 Task: Send an email with the signature Edward Wright with the subject Request for a pay raise and the message I appreciate your patience and understanding in this matter. from softage.1@softage.net to softage.4@softage.net and softage.5@softage.net with an attached document Partnership_contract.docx
Action: Mouse moved to (452, 575)
Screenshot: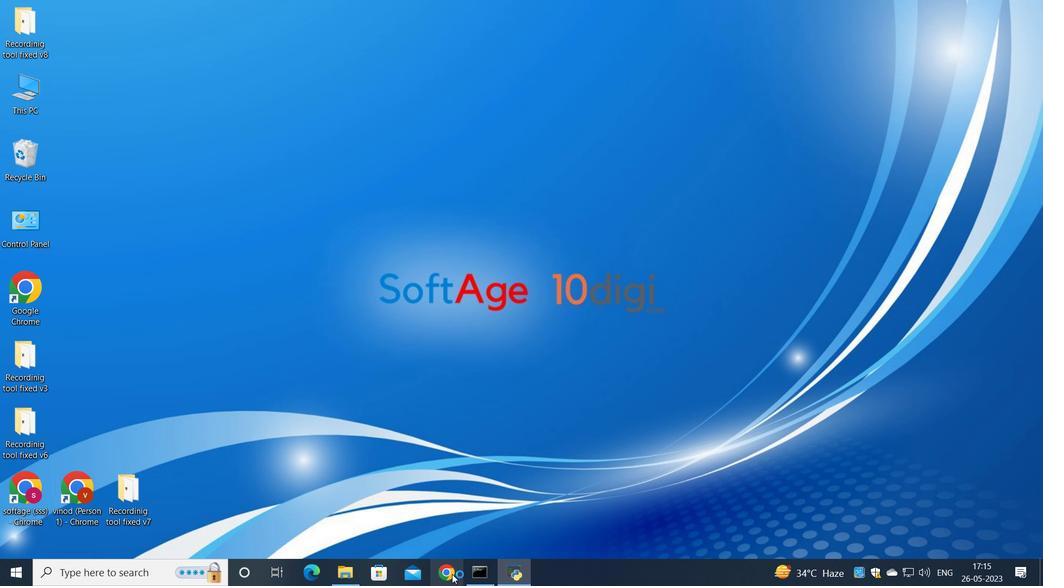 
Action: Mouse pressed left at (452, 575)
Screenshot: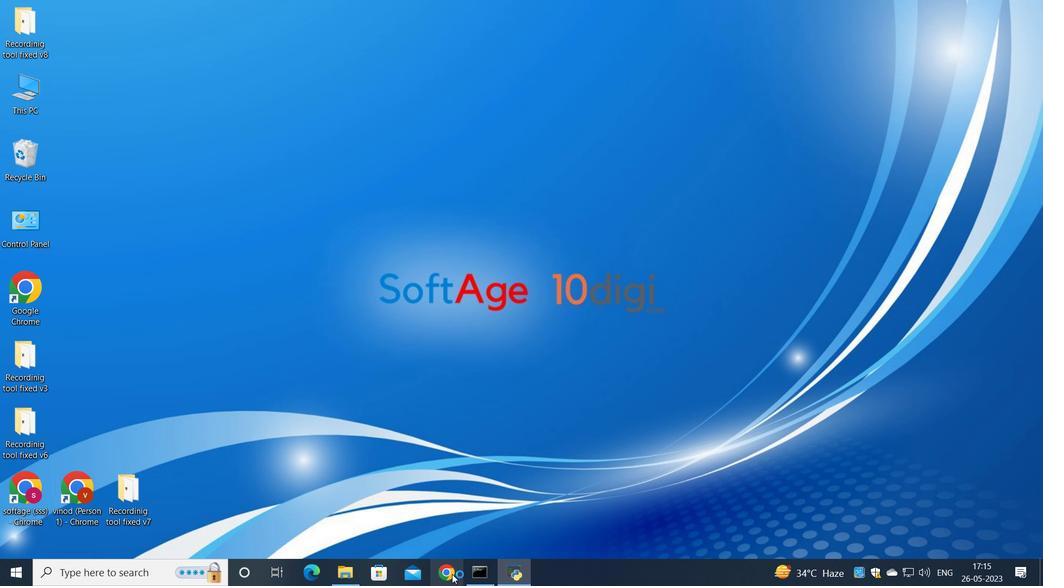 
Action: Mouse moved to (459, 372)
Screenshot: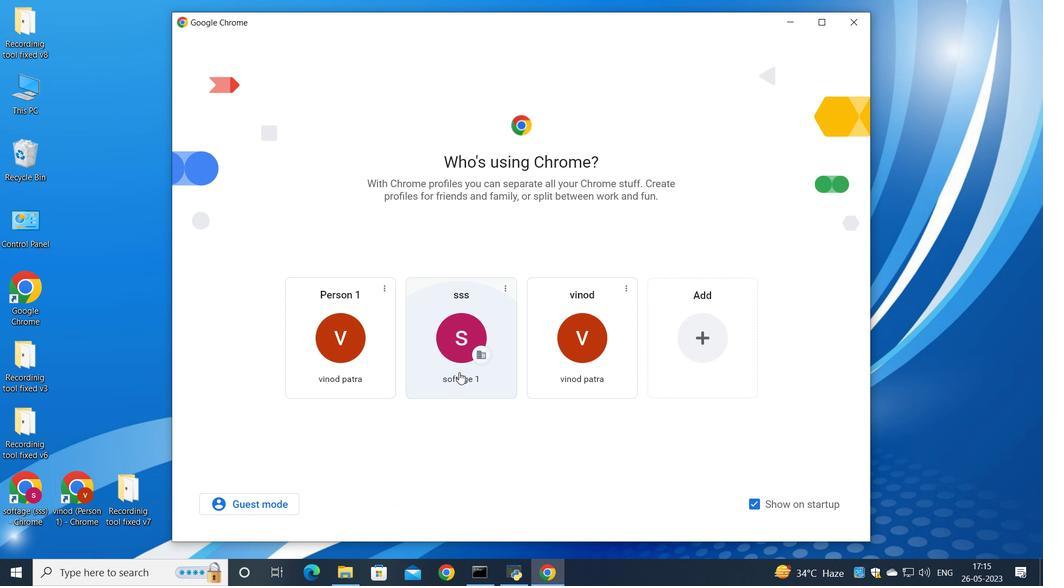 
Action: Mouse pressed left at (459, 372)
Screenshot: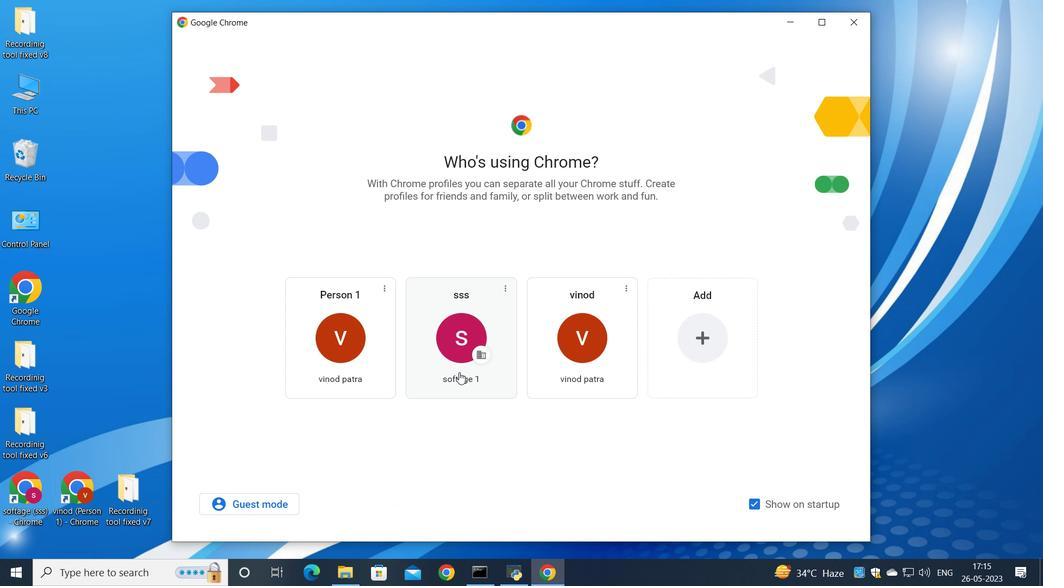 
Action: Mouse moved to (914, 68)
Screenshot: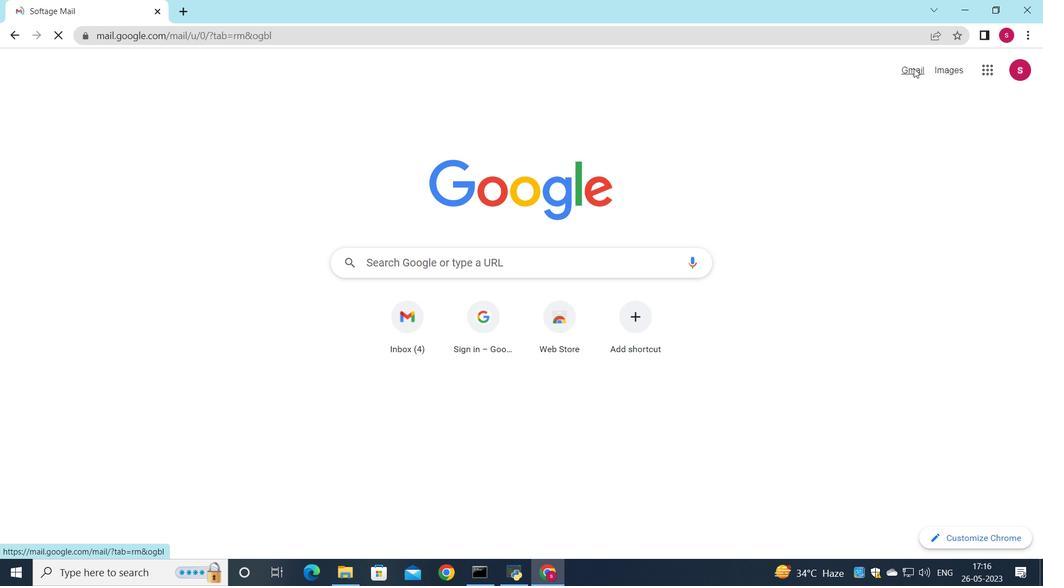 
Action: Mouse pressed left at (914, 68)
Screenshot: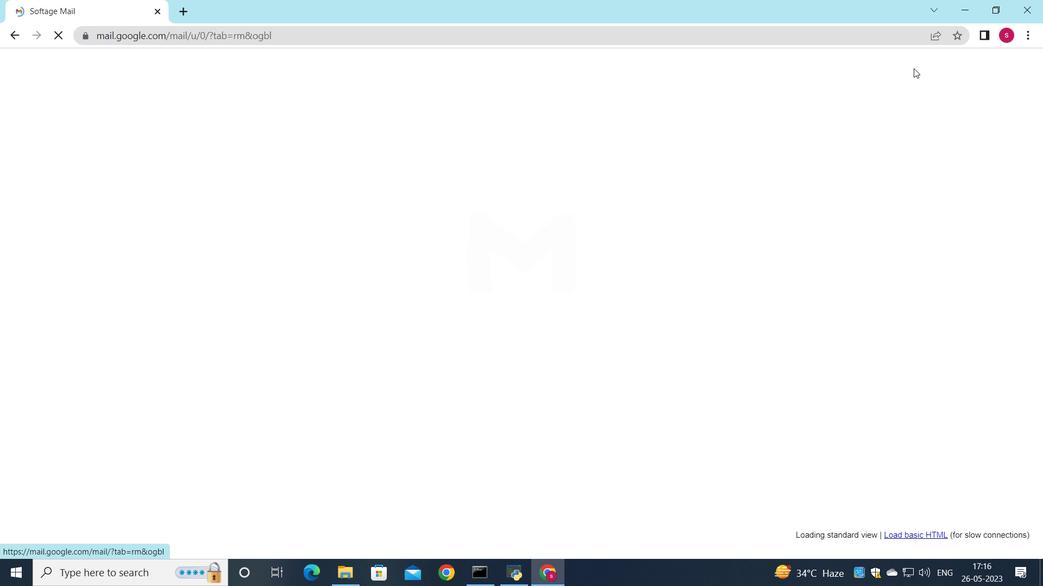 
Action: Mouse moved to (893, 87)
Screenshot: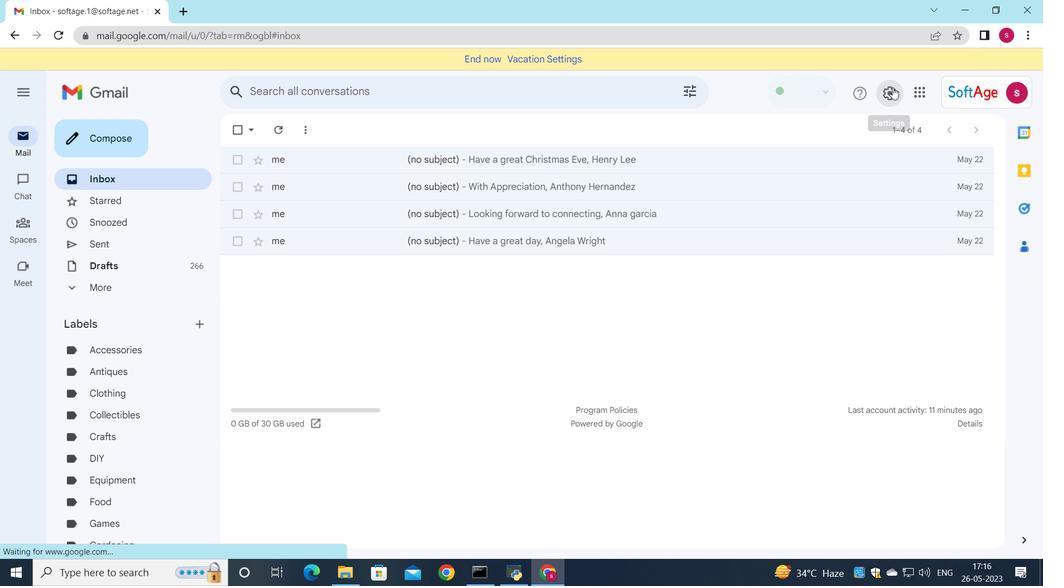 
Action: Mouse pressed left at (893, 87)
Screenshot: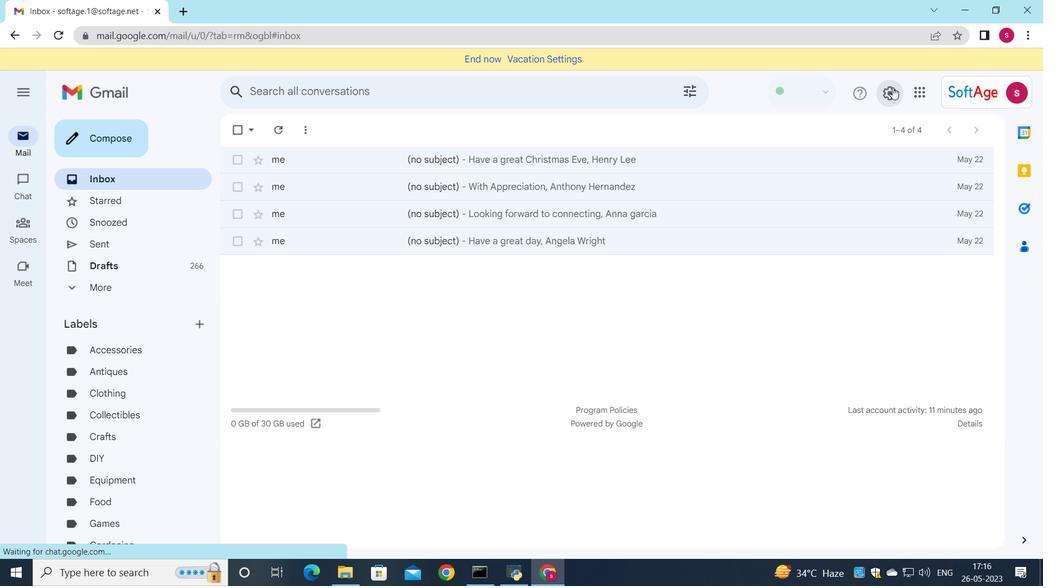 
Action: Mouse moved to (906, 162)
Screenshot: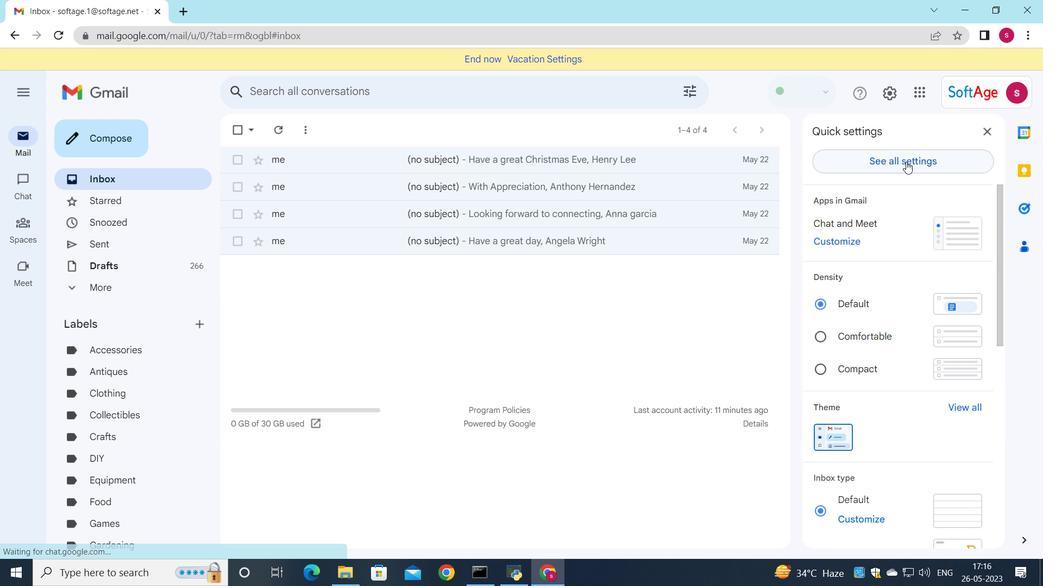 
Action: Mouse pressed left at (906, 162)
Screenshot: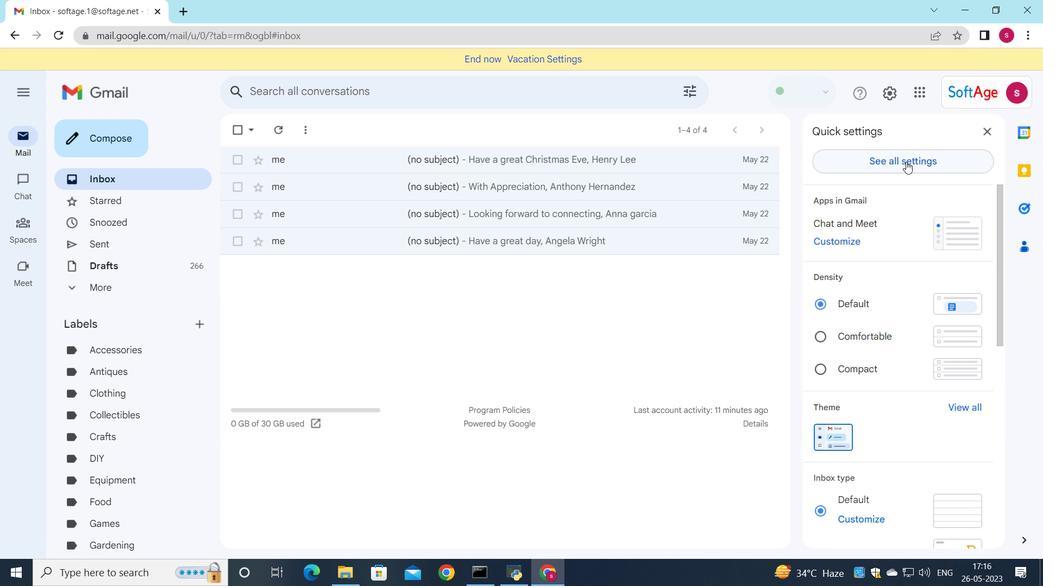 
Action: Mouse moved to (541, 303)
Screenshot: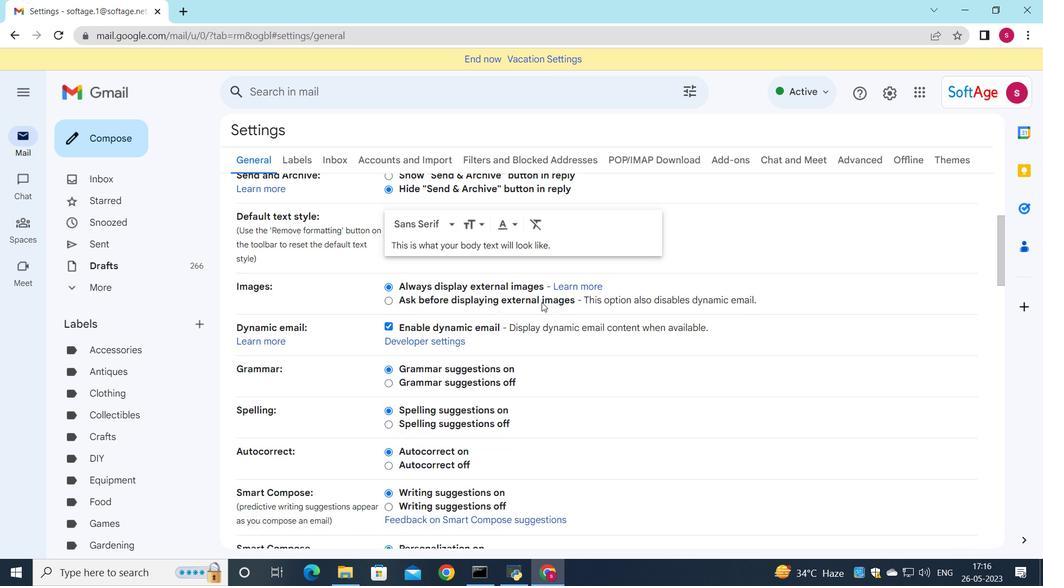 
Action: Mouse scrolled (541, 302) with delta (0, 0)
Screenshot: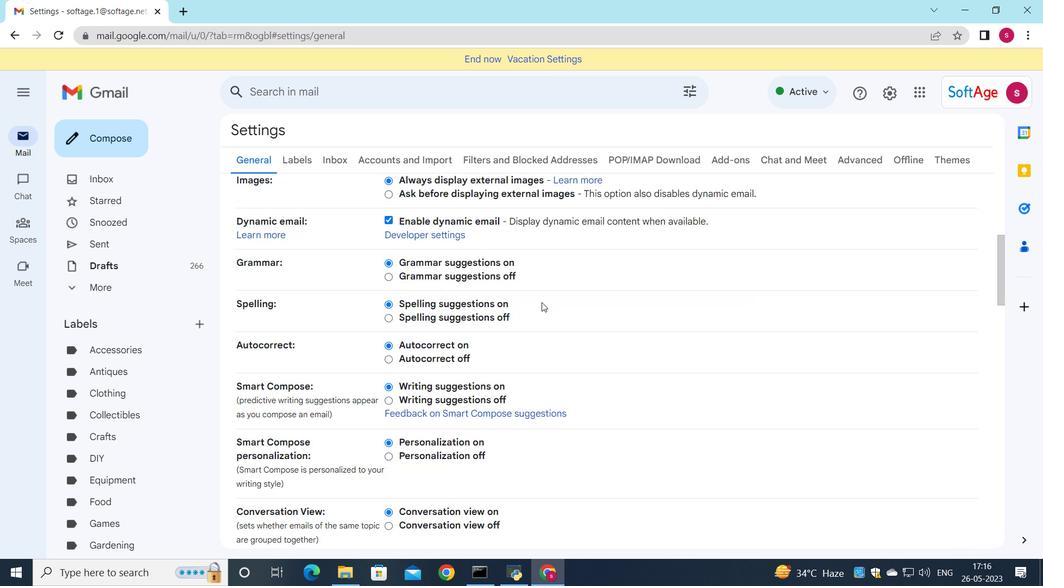 
Action: Mouse moved to (541, 303)
Screenshot: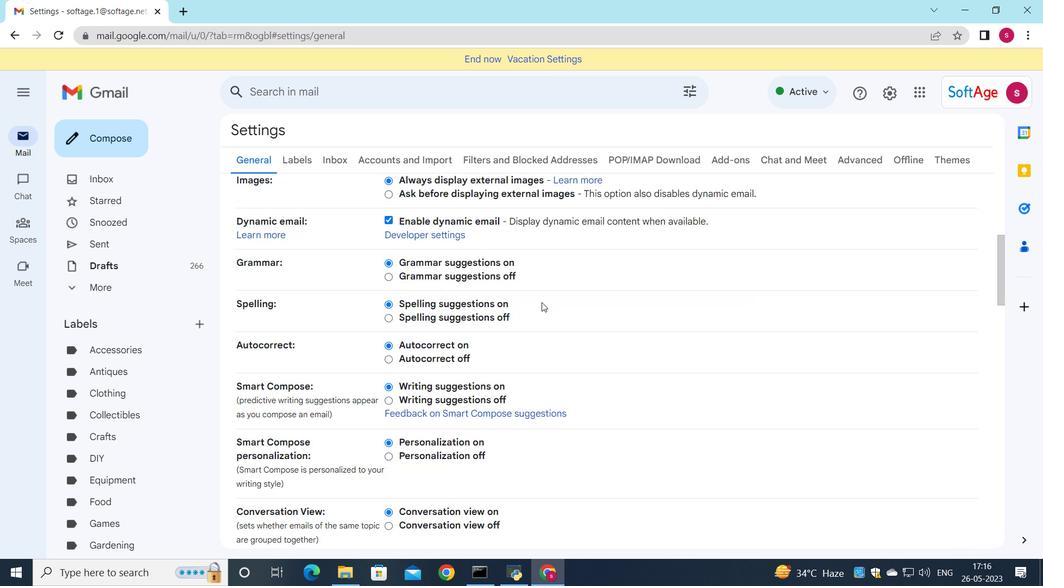 
Action: Mouse scrolled (541, 302) with delta (0, 0)
Screenshot: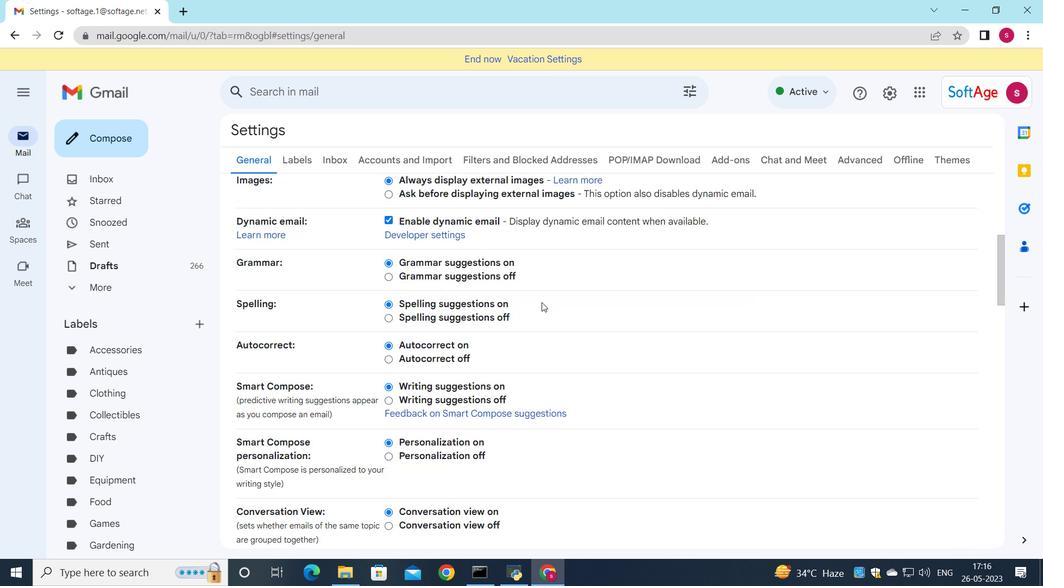 
Action: Mouse scrolled (541, 302) with delta (0, 0)
Screenshot: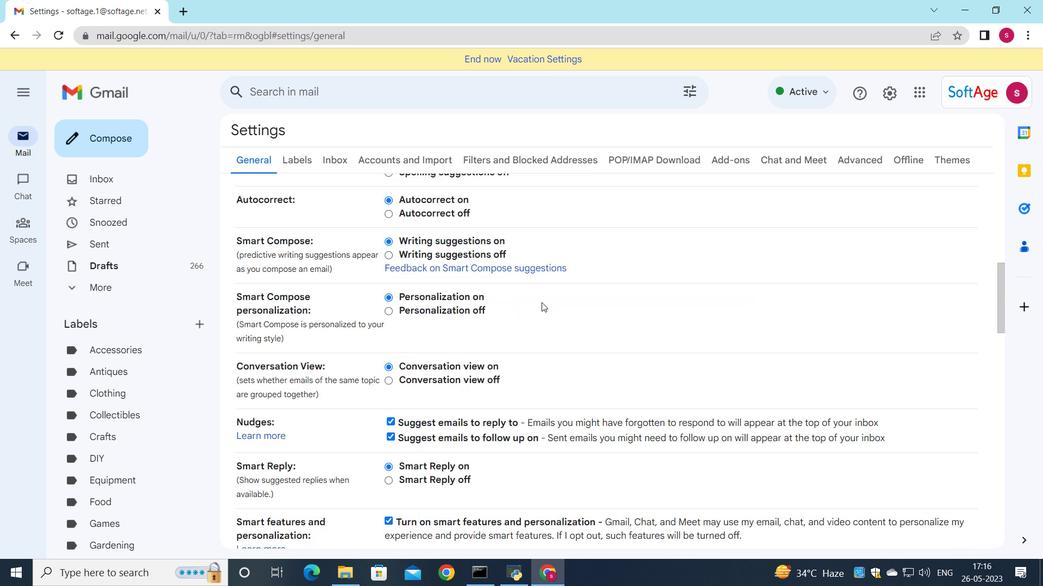 
Action: Mouse scrolled (541, 302) with delta (0, 0)
Screenshot: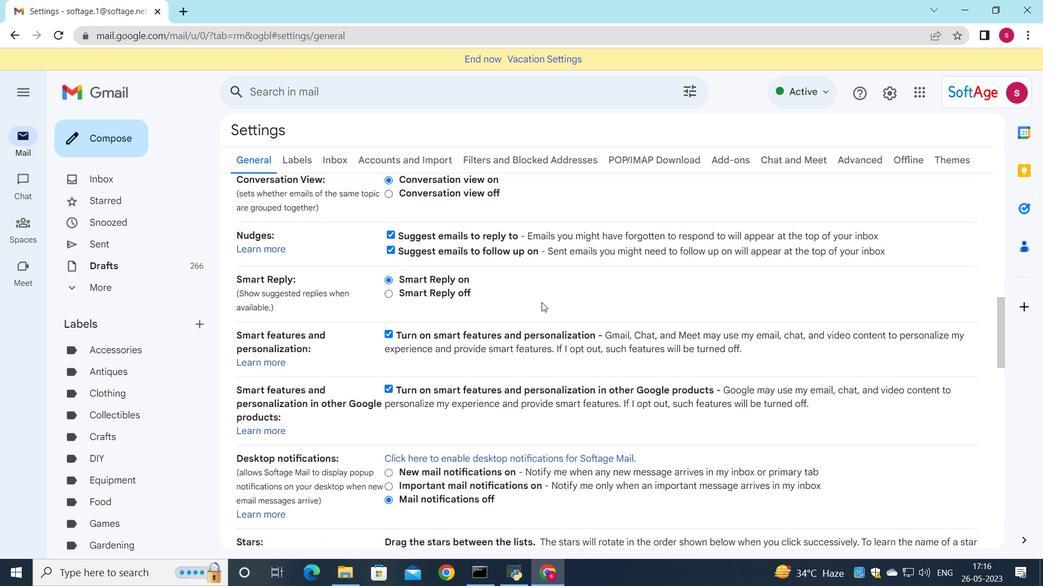 
Action: Mouse scrolled (541, 302) with delta (0, 0)
Screenshot: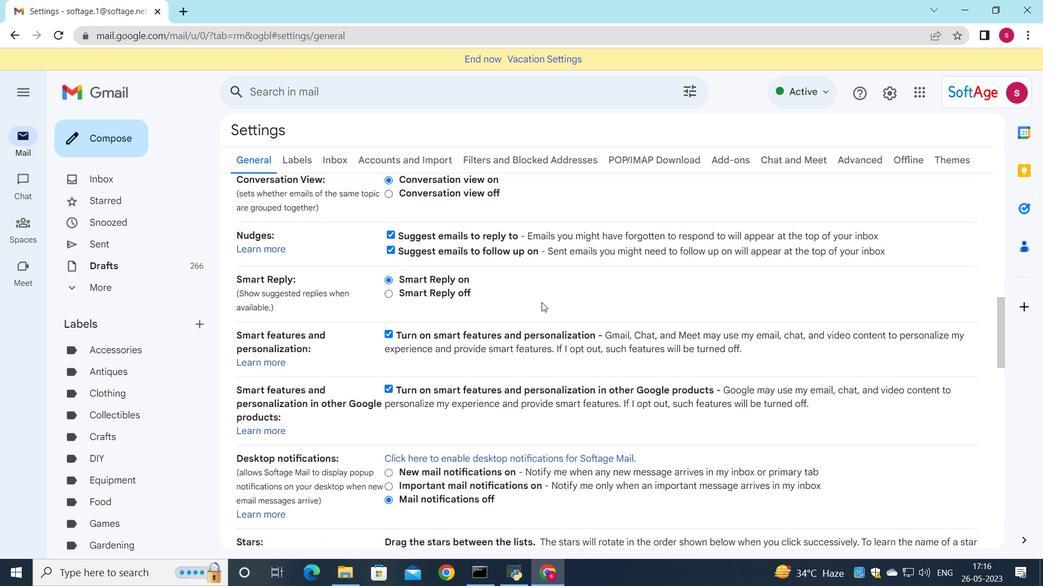 
Action: Mouse scrolled (541, 302) with delta (0, 0)
Screenshot: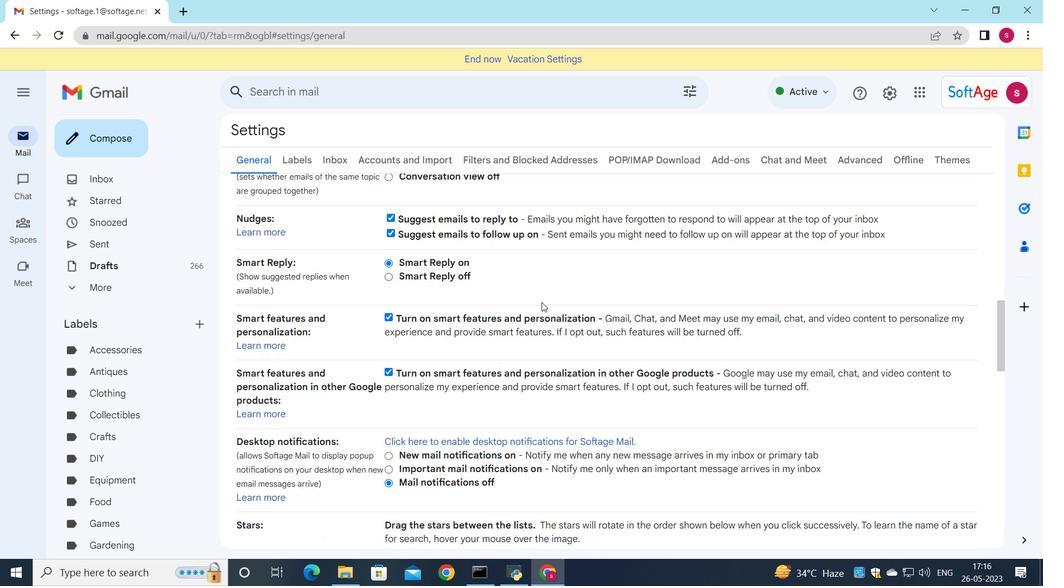 
Action: Mouse scrolled (541, 302) with delta (0, 0)
Screenshot: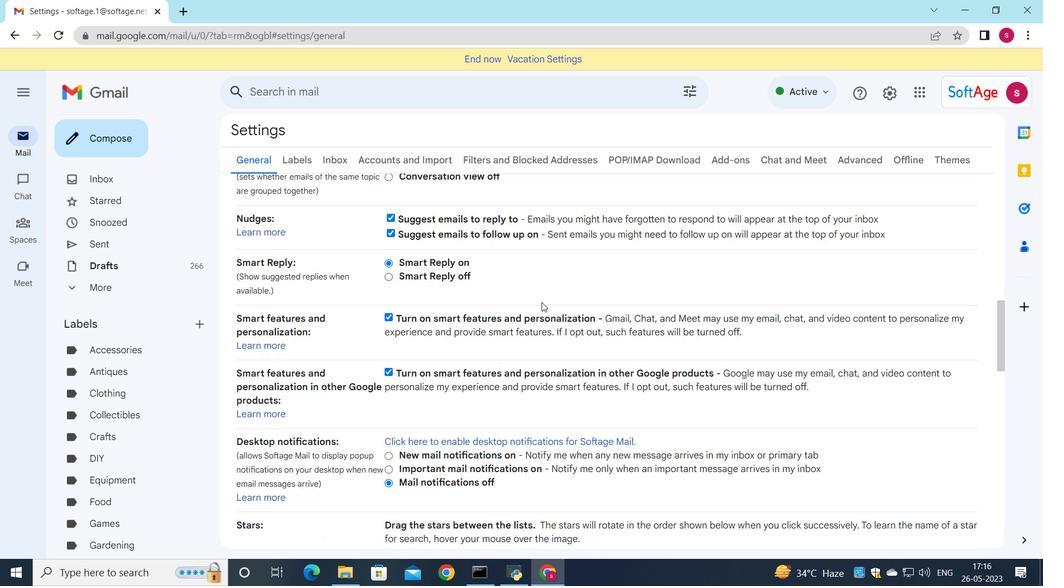 
Action: Mouse scrolled (541, 302) with delta (0, 0)
Screenshot: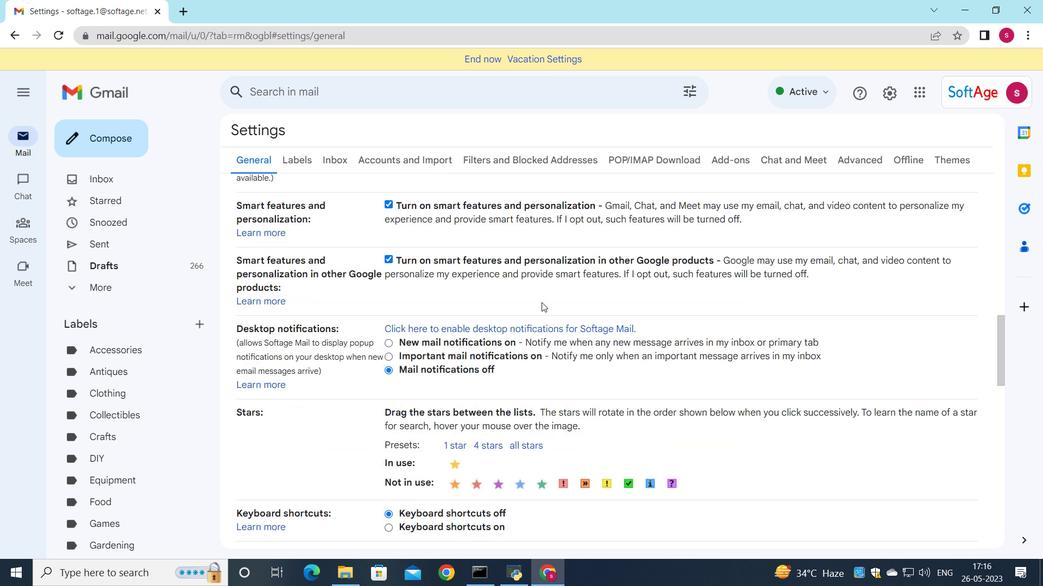 
Action: Mouse scrolled (541, 302) with delta (0, 0)
Screenshot: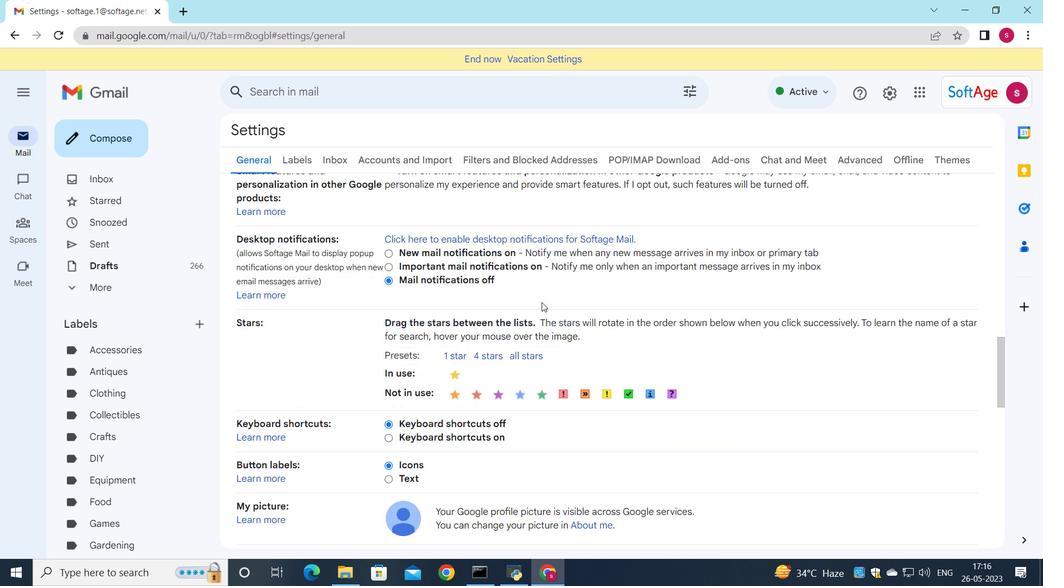 
Action: Mouse scrolled (541, 302) with delta (0, 0)
Screenshot: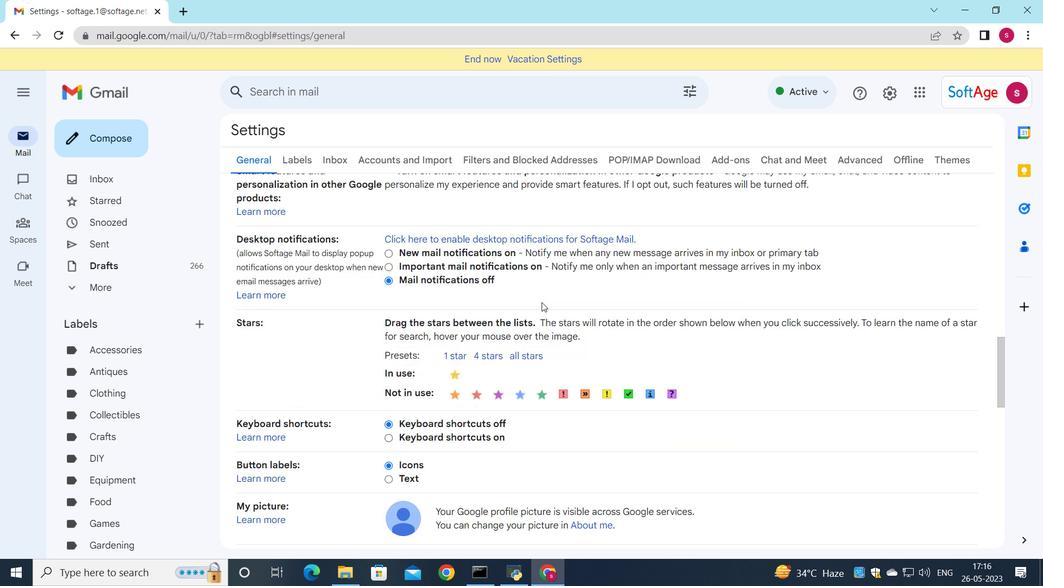 
Action: Mouse scrolled (541, 302) with delta (0, 0)
Screenshot: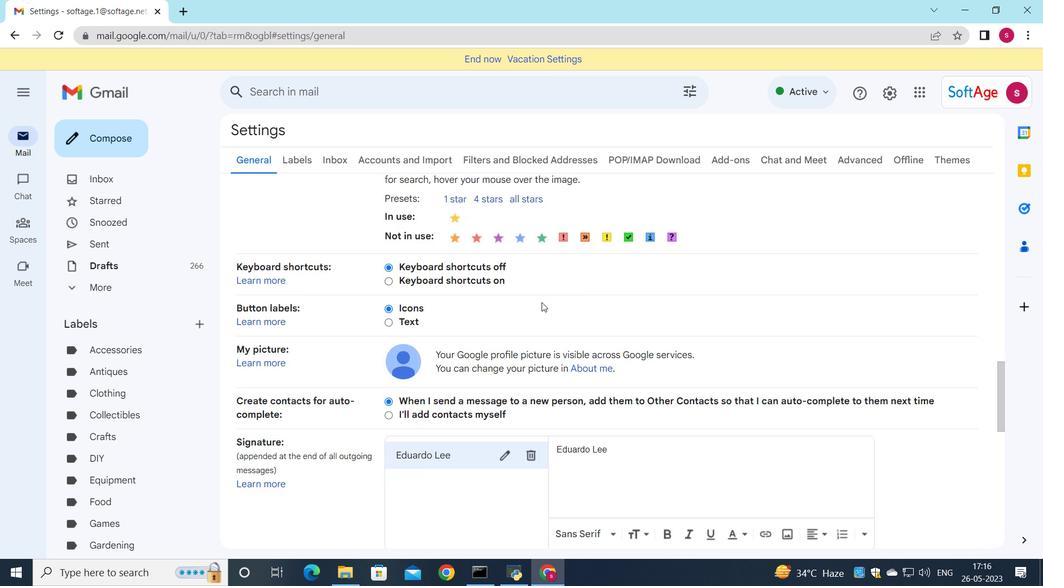 
Action: Mouse scrolled (541, 302) with delta (0, 0)
Screenshot: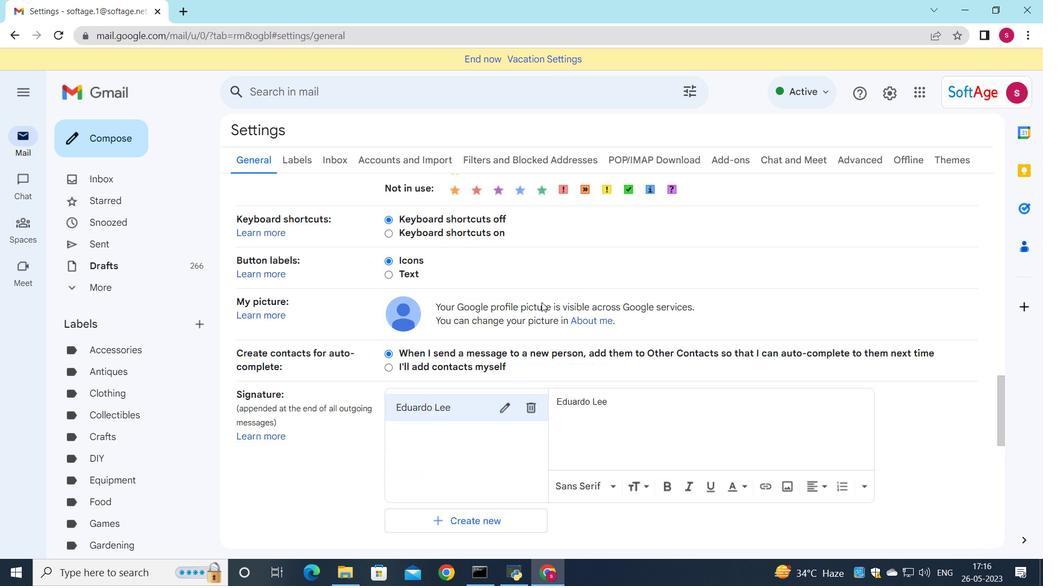
Action: Mouse scrolled (541, 302) with delta (0, 0)
Screenshot: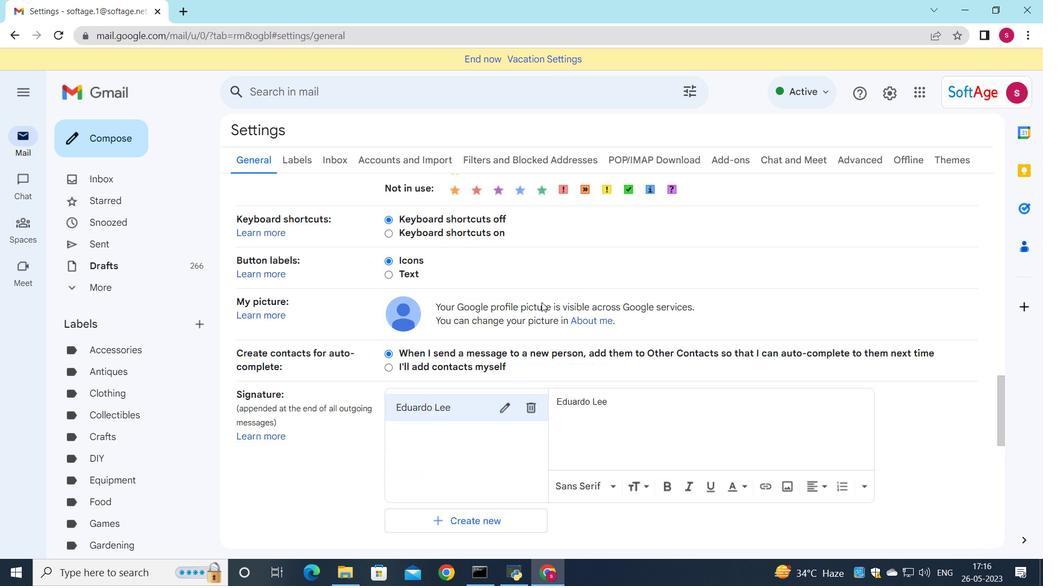 
Action: Mouse scrolled (541, 302) with delta (0, 0)
Screenshot: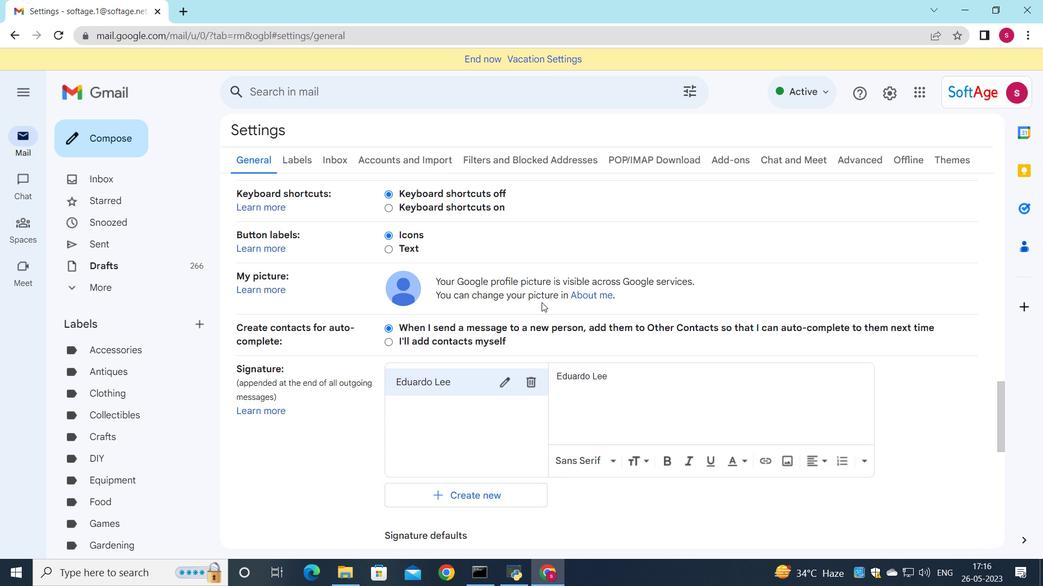 
Action: Mouse scrolled (541, 302) with delta (0, 0)
Screenshot: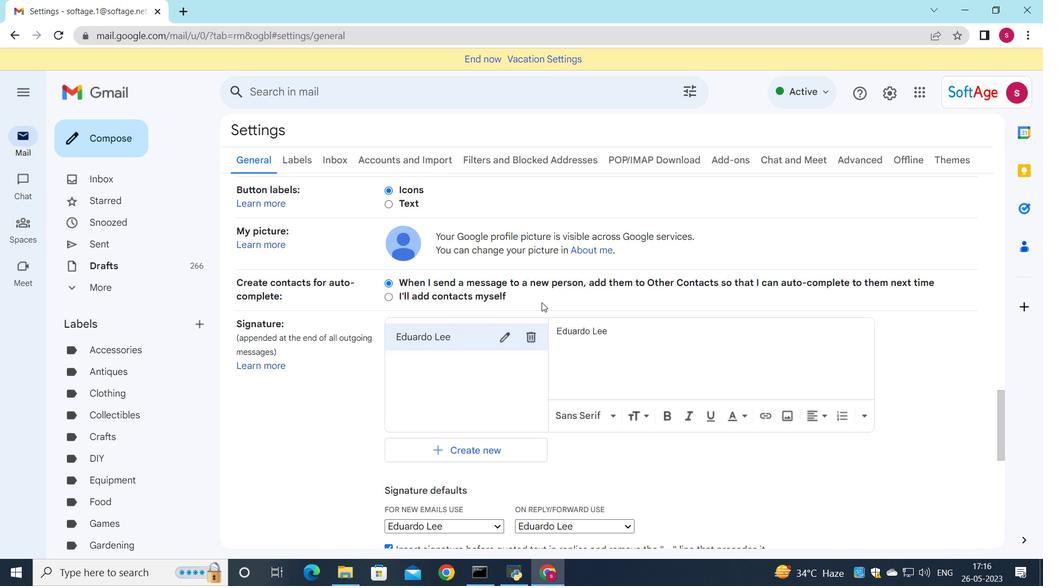 
Action: Mouse scrolled (541, 302) with delta (0, 0)
Screenshot: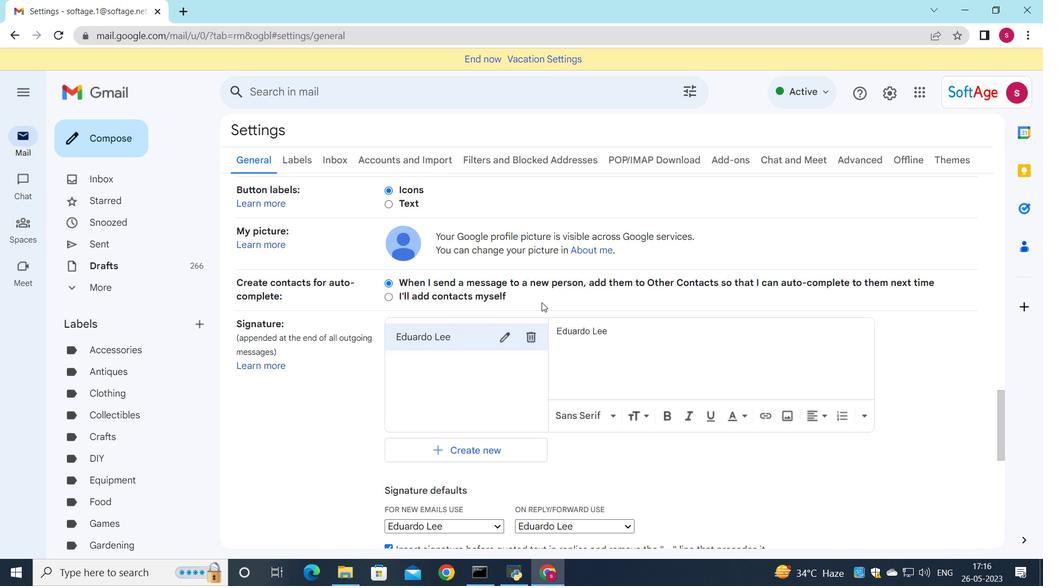 
Action: Mouse scrolled (541, 302) with delta (0, 0)
Screenshot: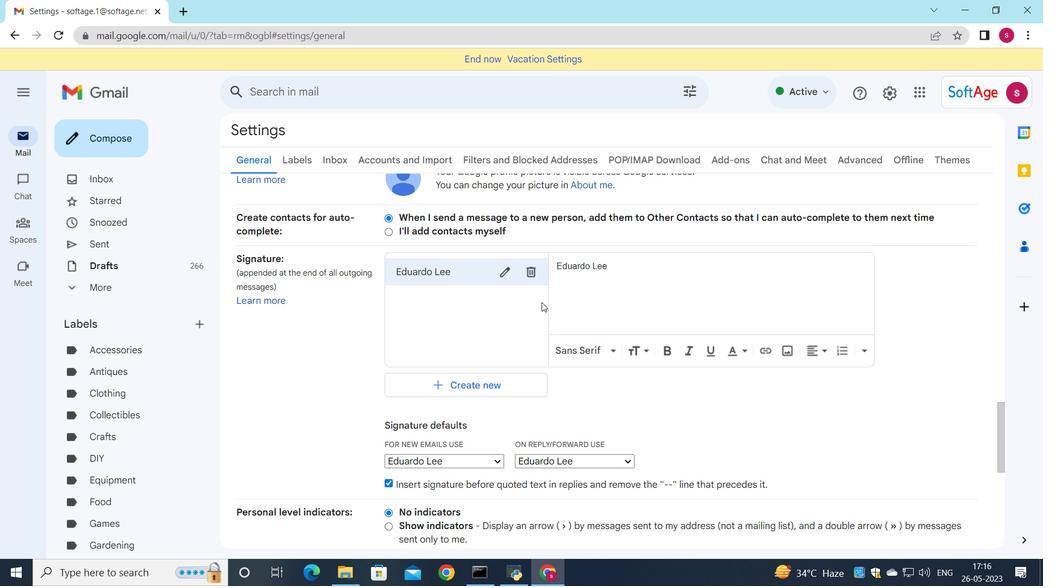 
Action: Mouse scrolled (541, 302) with delta (0, 0)
Screenshot: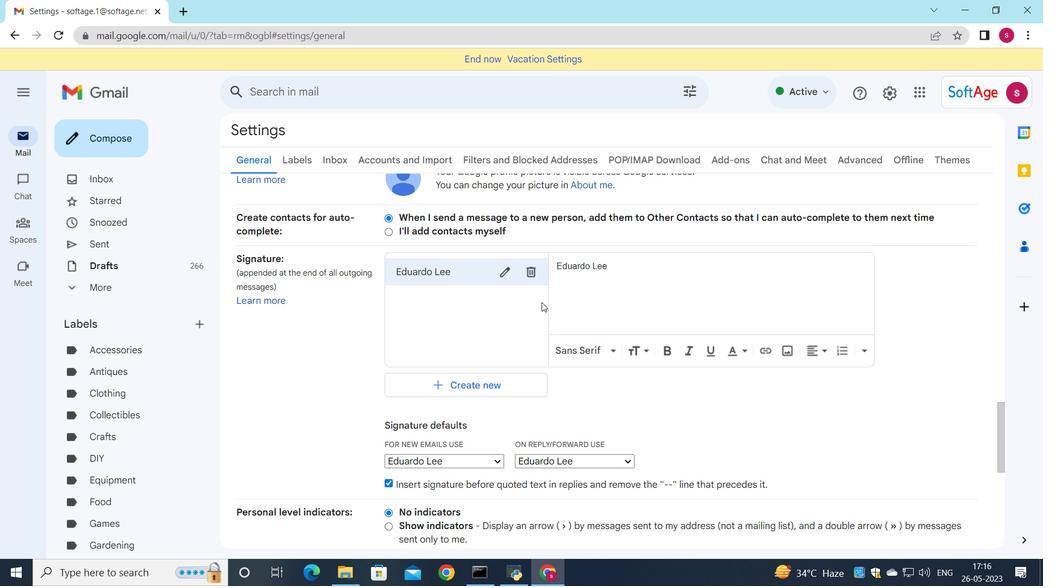 
Action: Mouse moved to (529, 276)
Screenshot: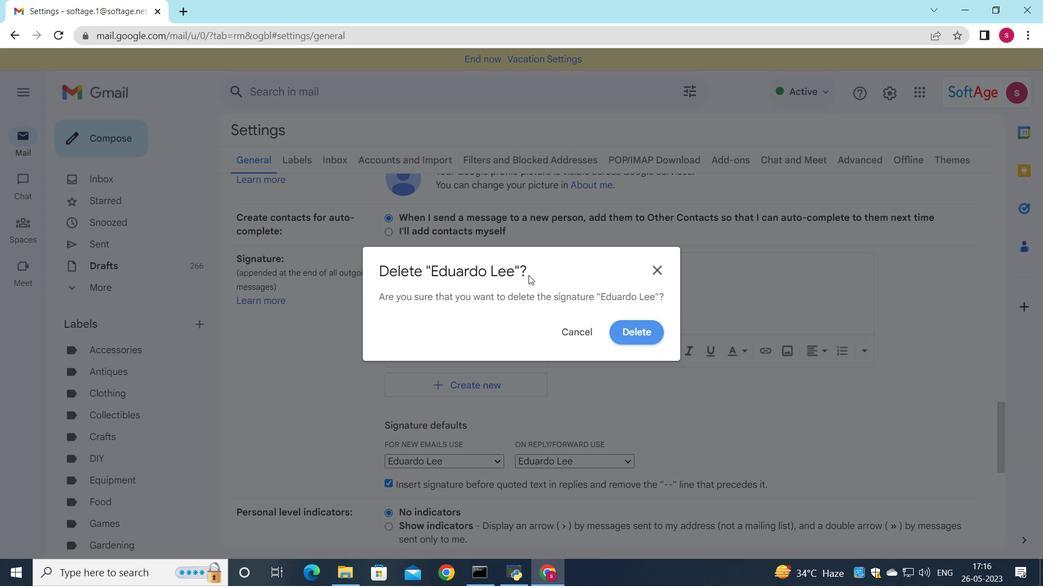 
Action: Mouse pressed left at (529, 276)
Screenshot: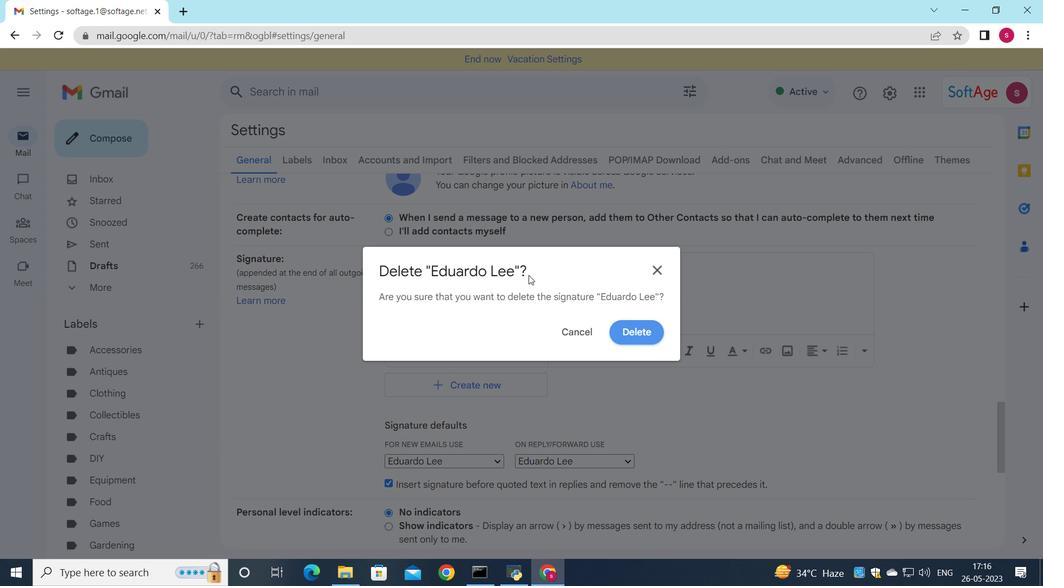 
Action: Mouse moved to (647, 337)
Screenshot: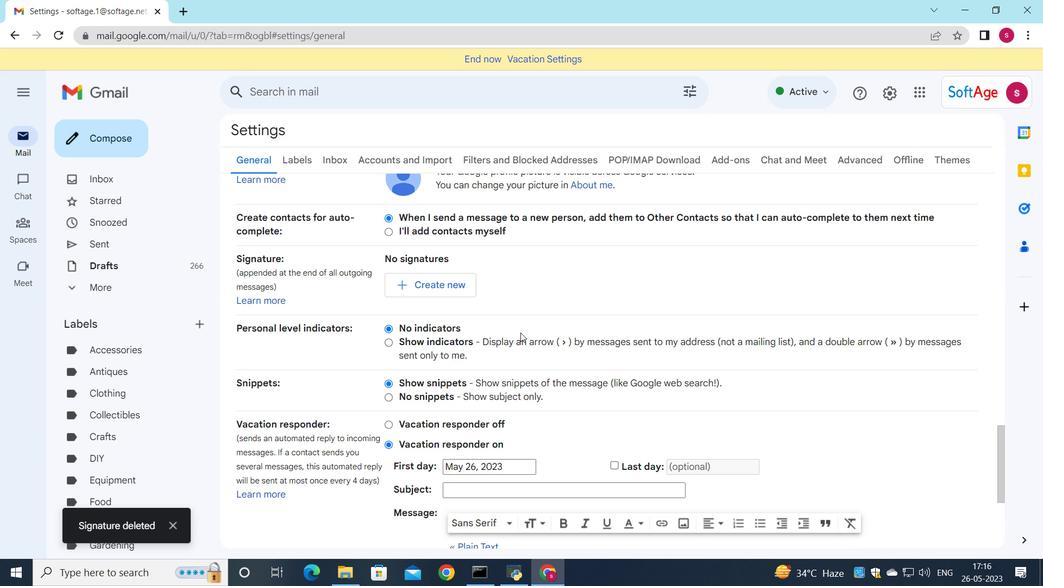 
Action: Mouse pressed left at (647, 337)
Screenshot: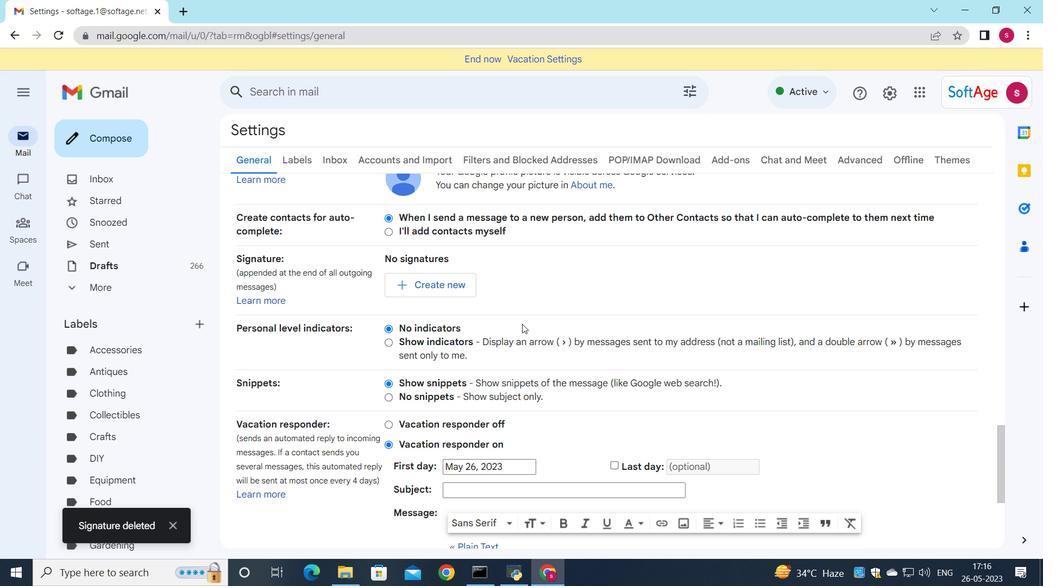 
Action: Mouse moved to (455, 288)
Screenshot: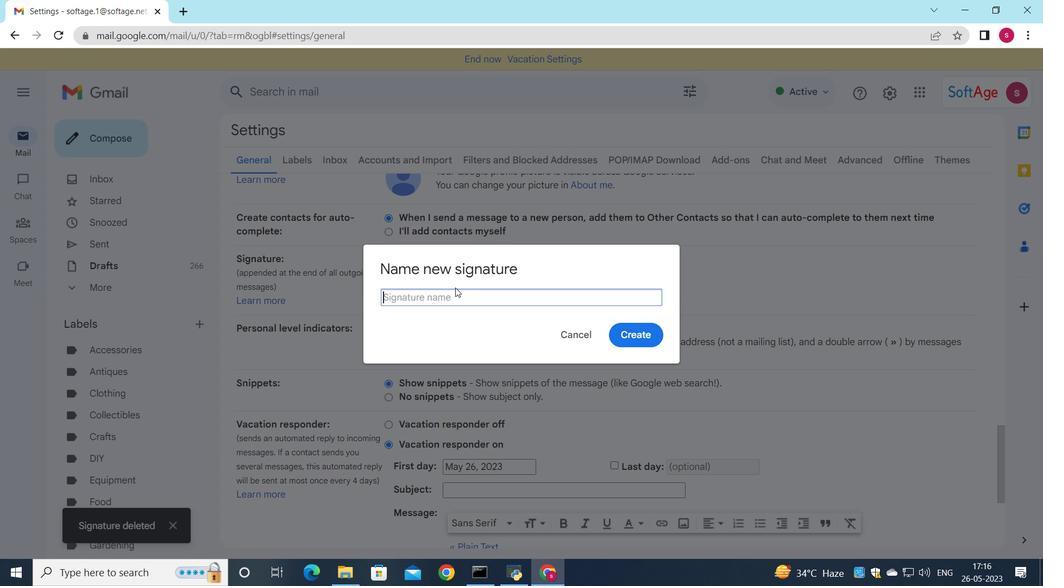 
Action: Mouse pressed left at (455, 288)
Screenshot: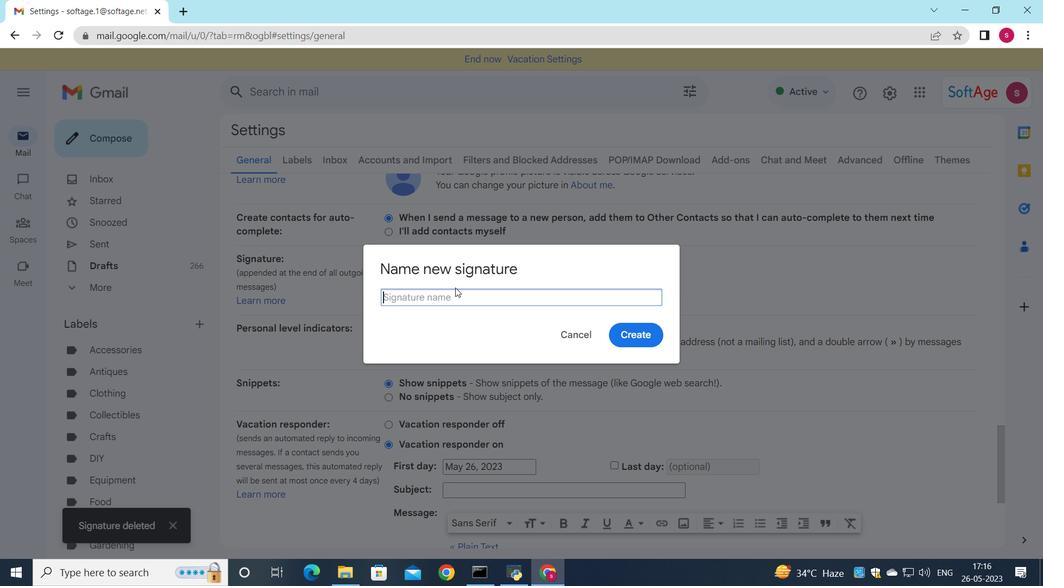 
Action: Mouse moved to (643, 320)
Screenshot: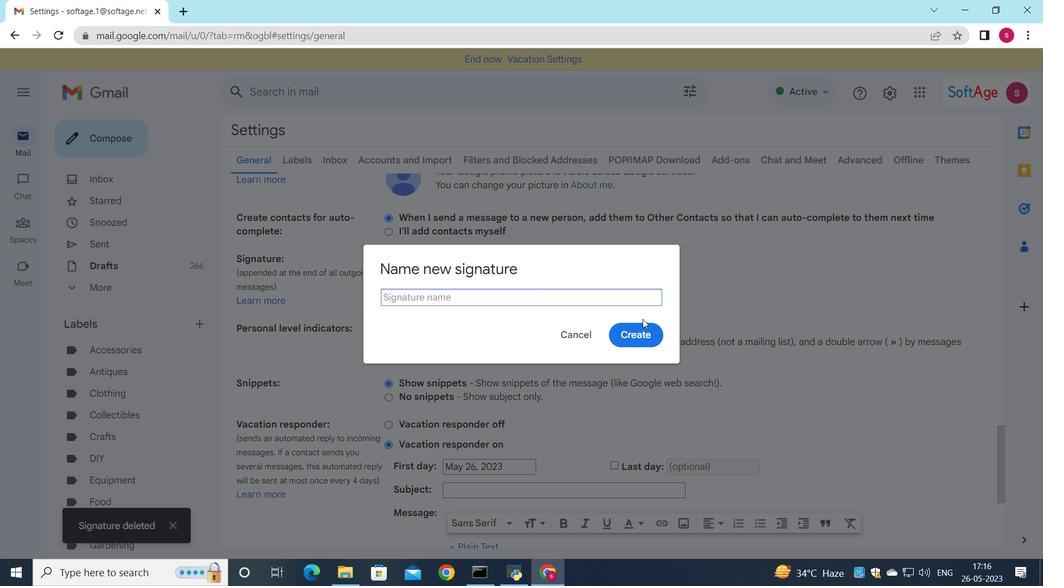 
Action: Key pressed <Key.shift>Edward<Key.space><Key.shift>Wright
Screenshot: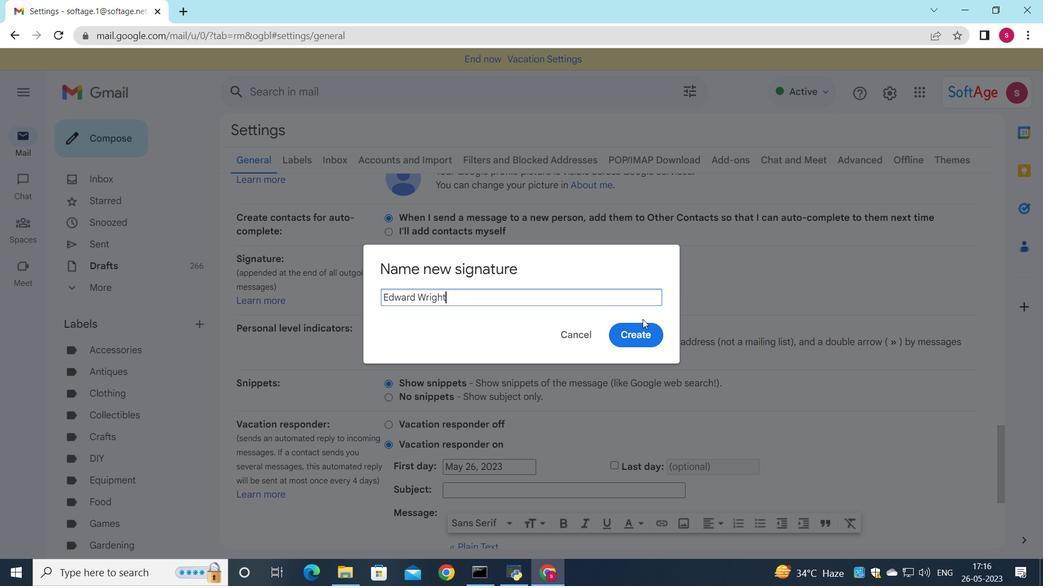 
Action: Mouse moved to (629, 327)
Screenshot: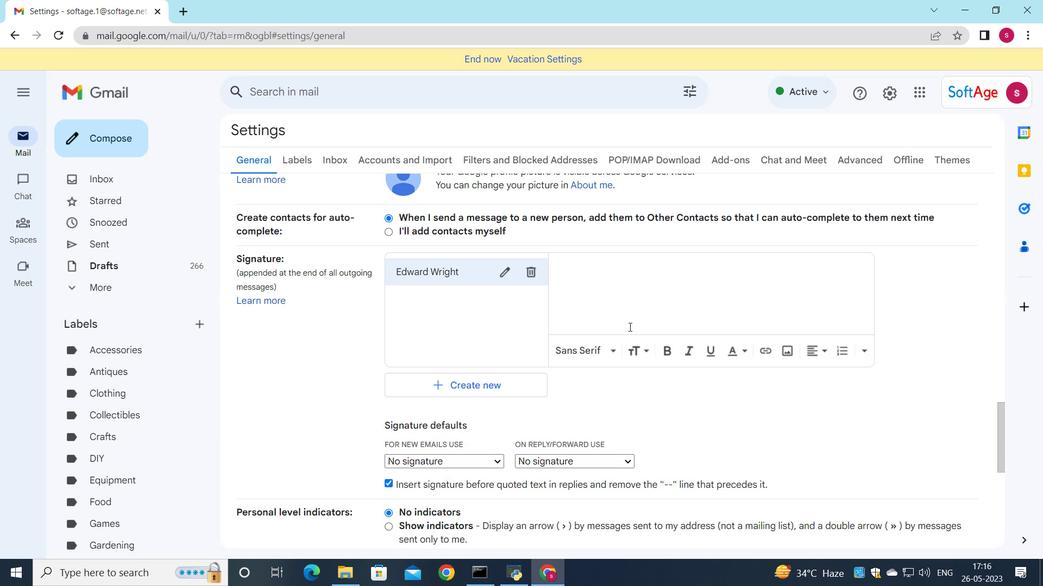 
Action: Mouse pressed left at (629, 327)
Screenshot: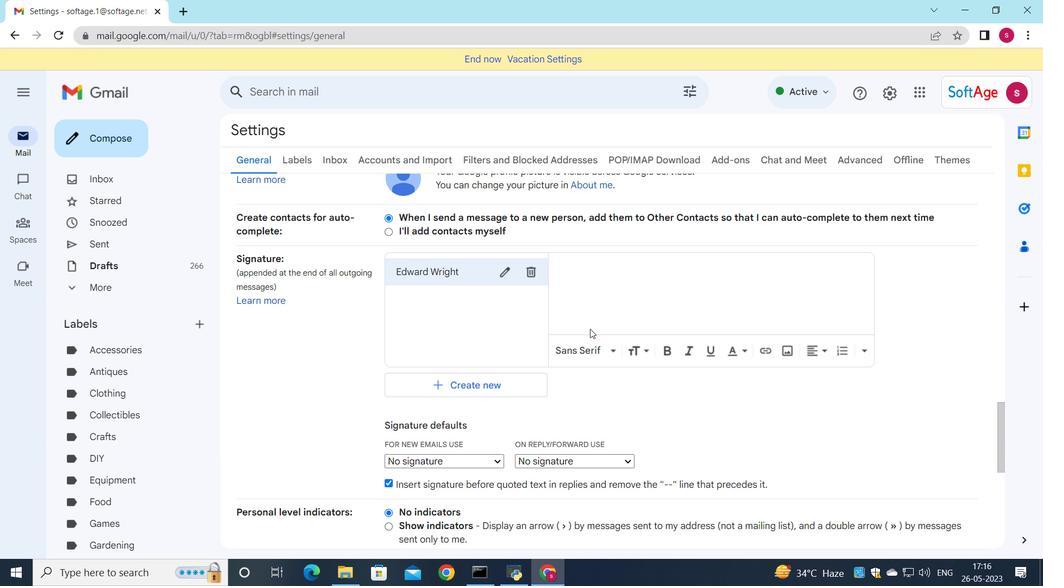
Action: Mouse moved to (602, 298)
Screenshot: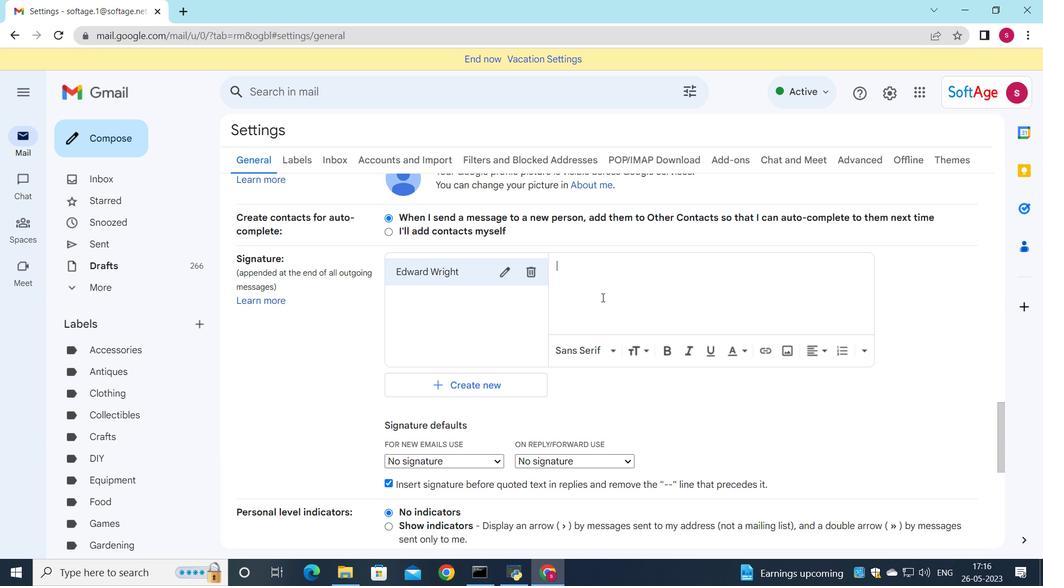 
Action: Mouse pressed left at (602, 298)
Screenshot: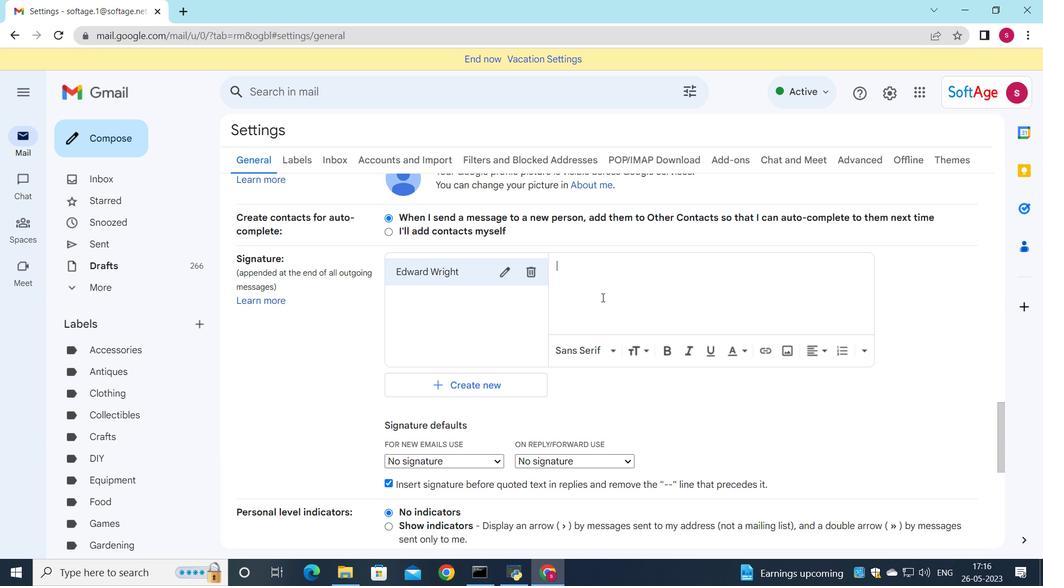 
Action: Key pressed <Key.shift>Edward<Key.space><Key.shift>Wright
Screenshot: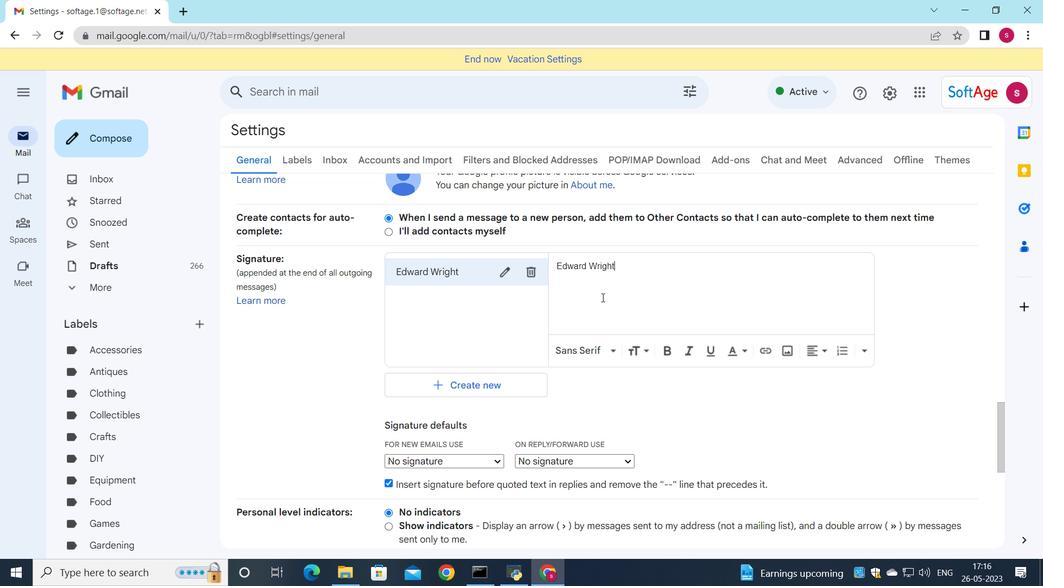 
Action: Mouse moved to (487, 465)
Screenshot: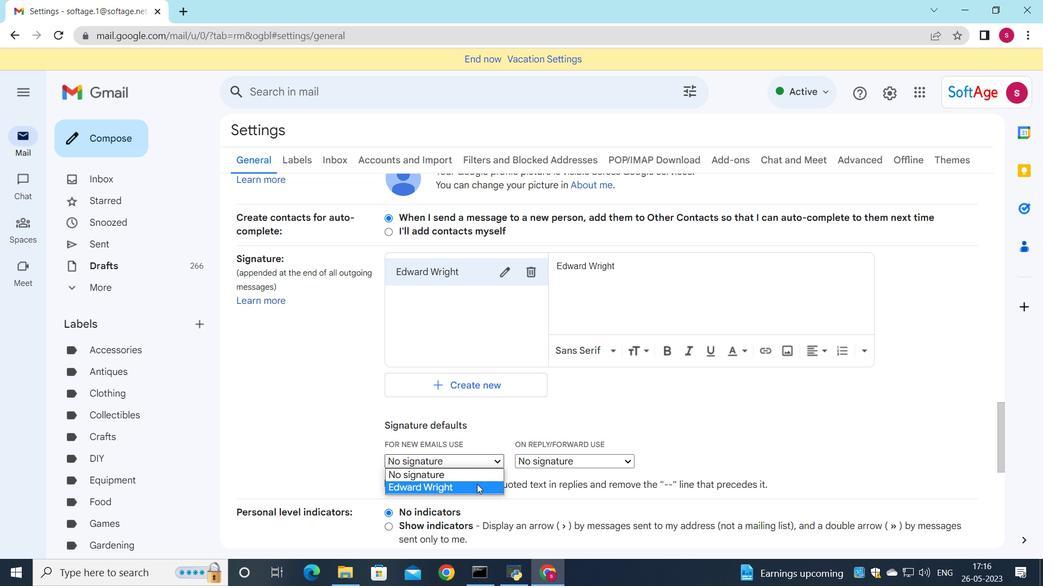 
Action: Mouse pressed left at (487, 465)
Screenshot: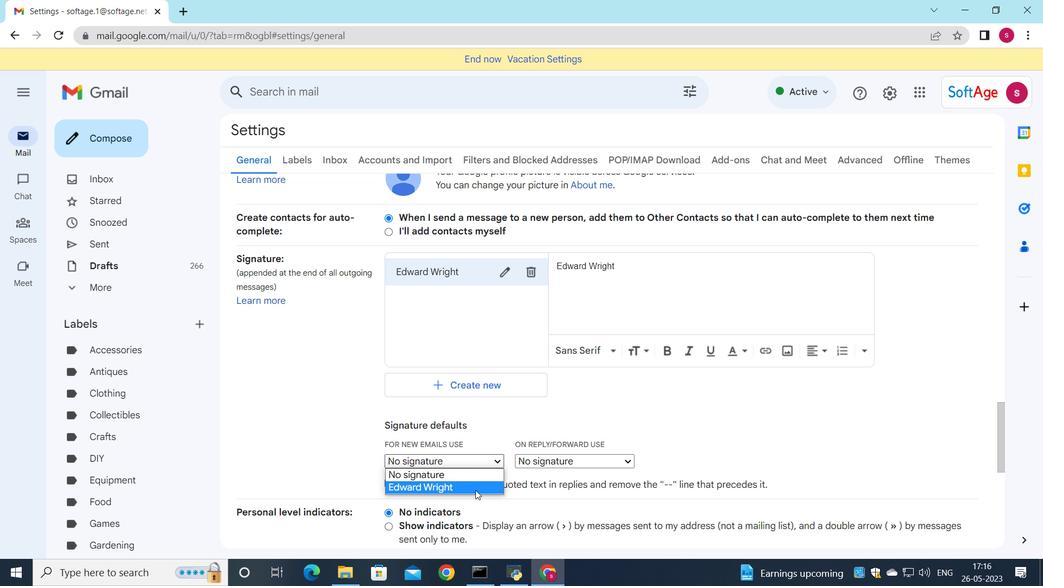 
Action: Mouse moved to (475, 491)
Screenshot: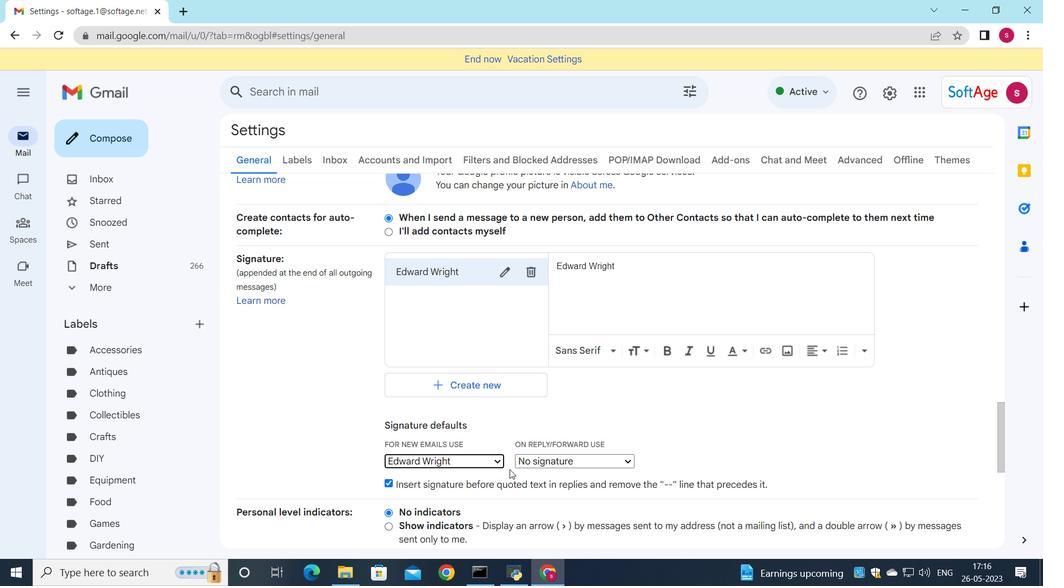 
Action: Mouse pressed left at (475, 491)
Screenshot: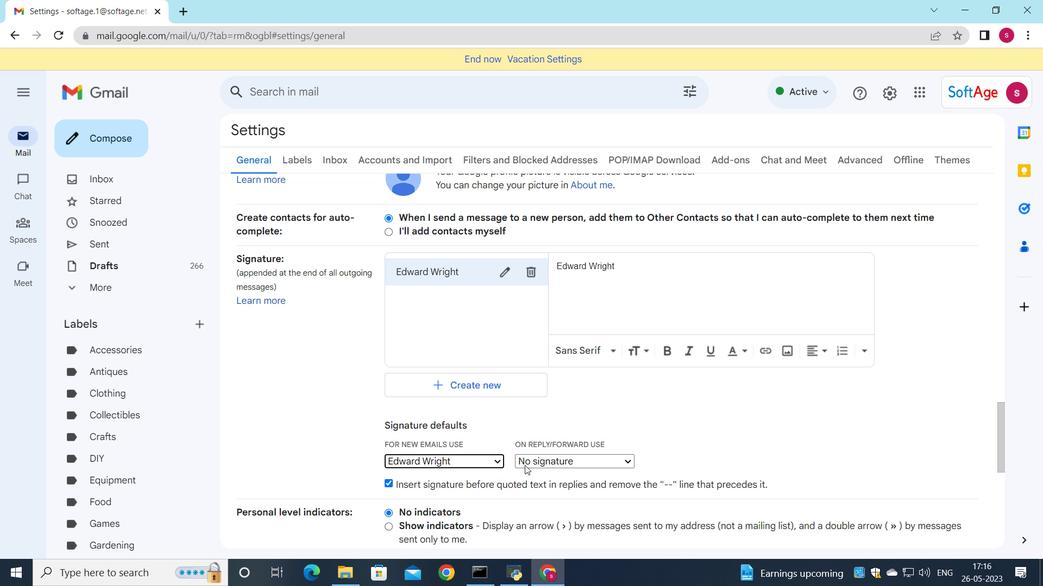 
Action: Mouse moved to (525, 465)
Screenshot: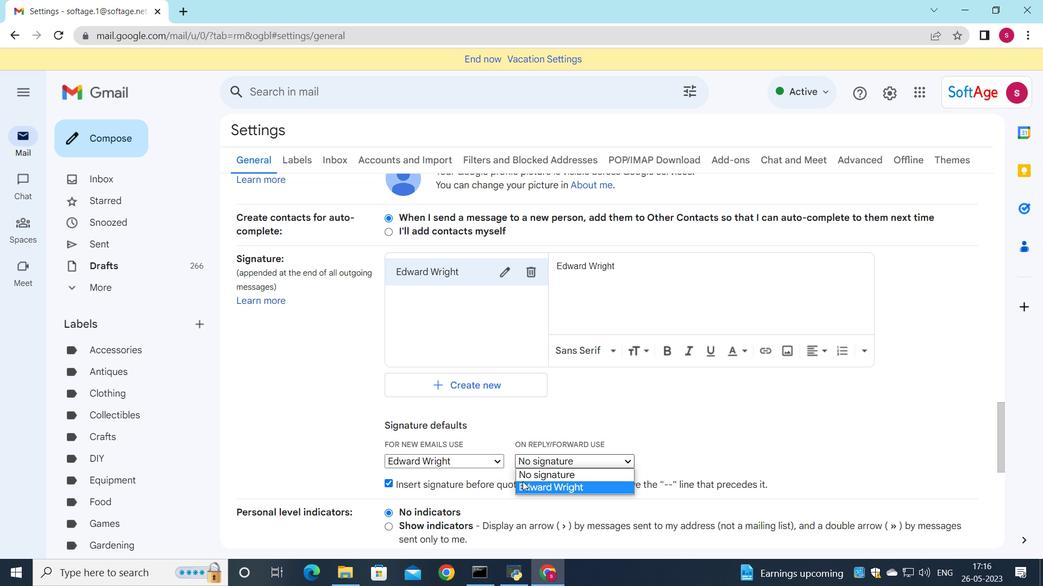 
Action: Mouse pressed left at (525, 465)
Screenshot: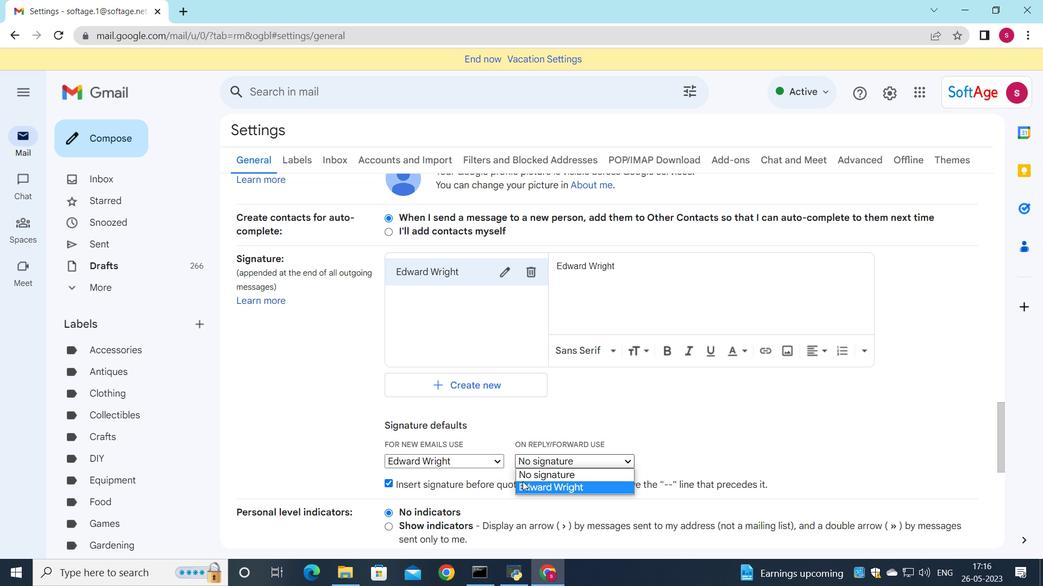 
Action: Mouse moved to (523, 482)
Screenshot: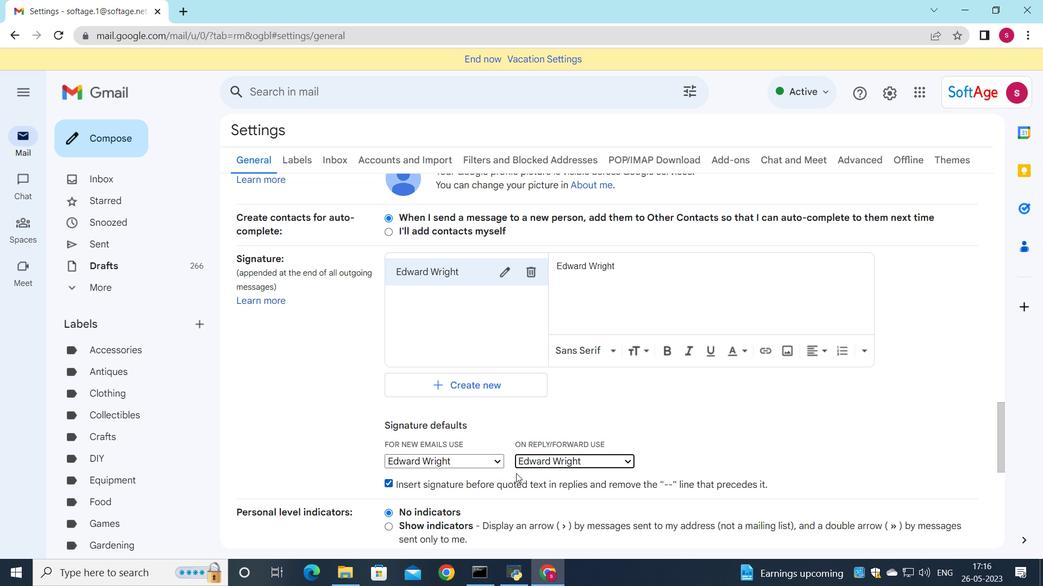 
Action: Mouse pressed left at (523, 482)
Screenshot: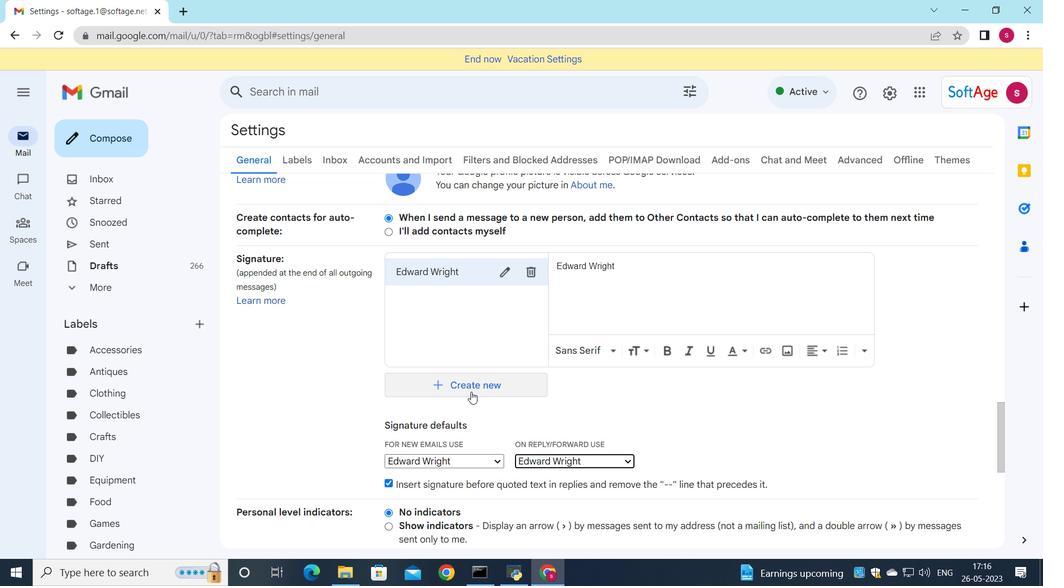 
Action: Mouse moved to (471, 392)
Screenshot: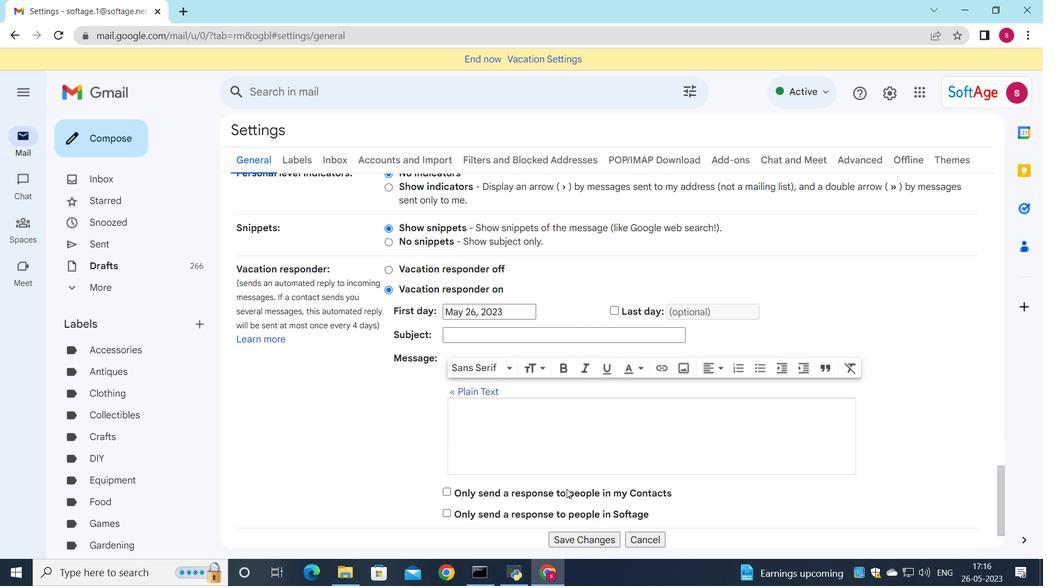 
Action: Mouse scrolled (471, 392) with delta (0, 0)
Screenshot: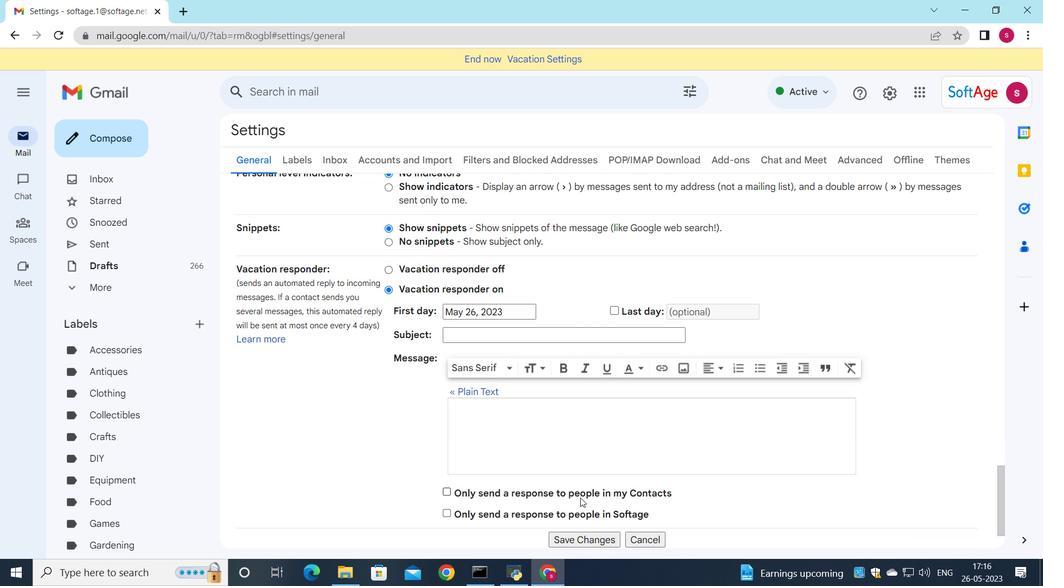
Action: Mouse scrolled (471, 392) with delta (0, 0)
Screenshot: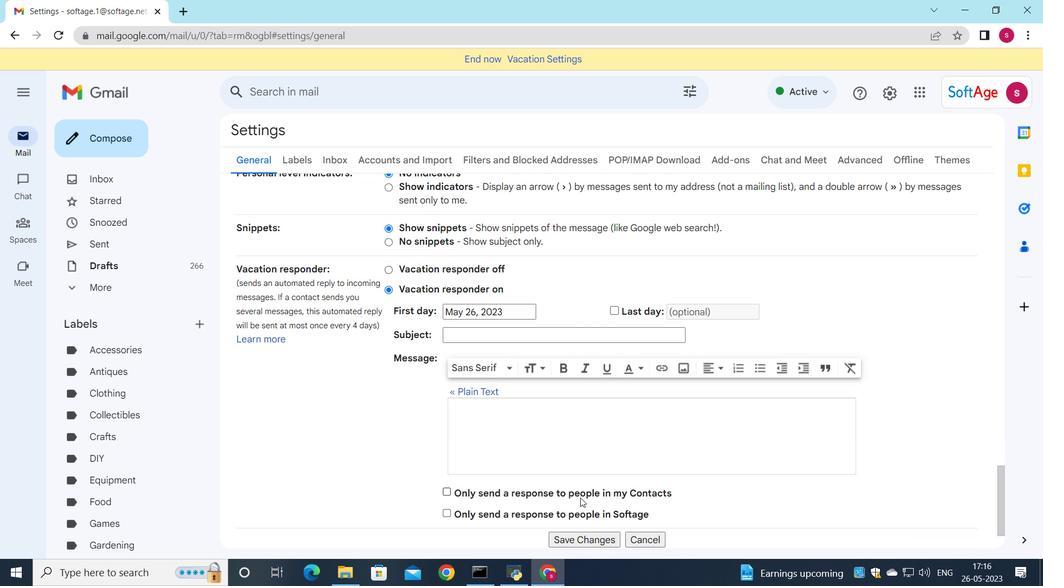 
Action: Mouse scrolled (471, 392) with delta (0, 0)
Screenshot: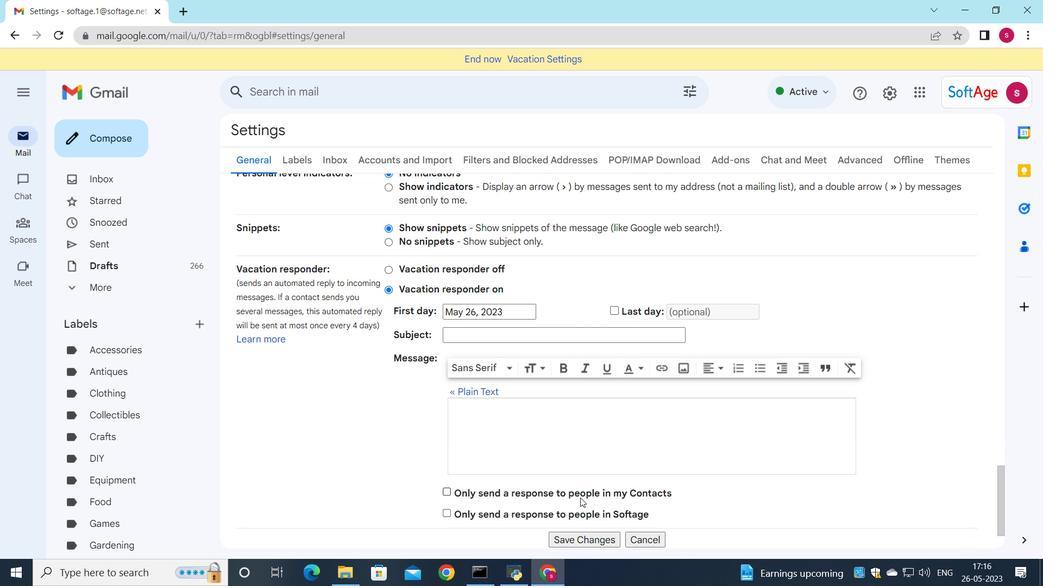 
Action: Mouse scrolled (471, 392) with delta (0, 0)
Screenshot: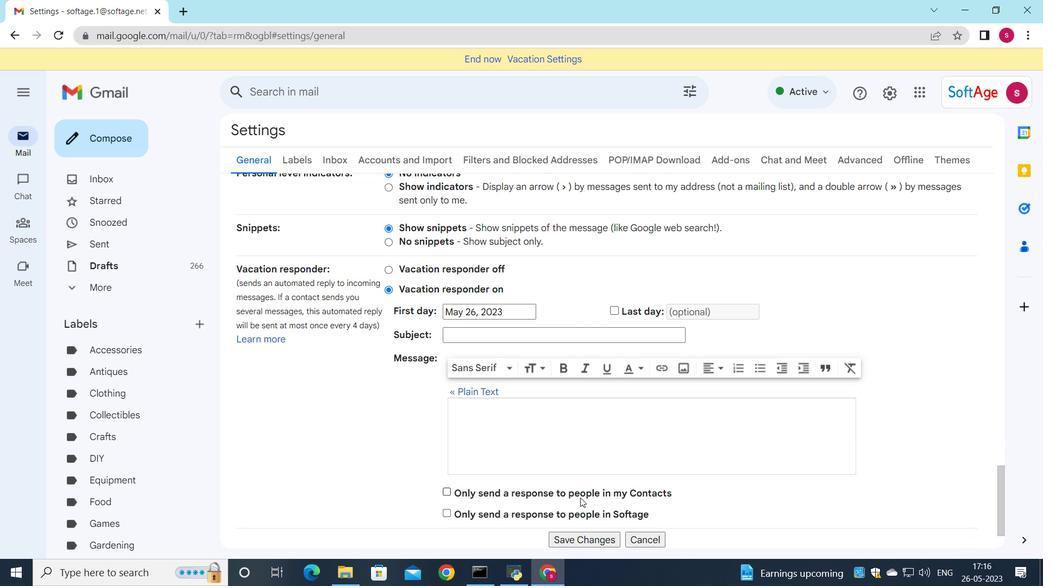 
Action: Mouse scrolled (471, 392) with delta (0, 0)
Screenshot: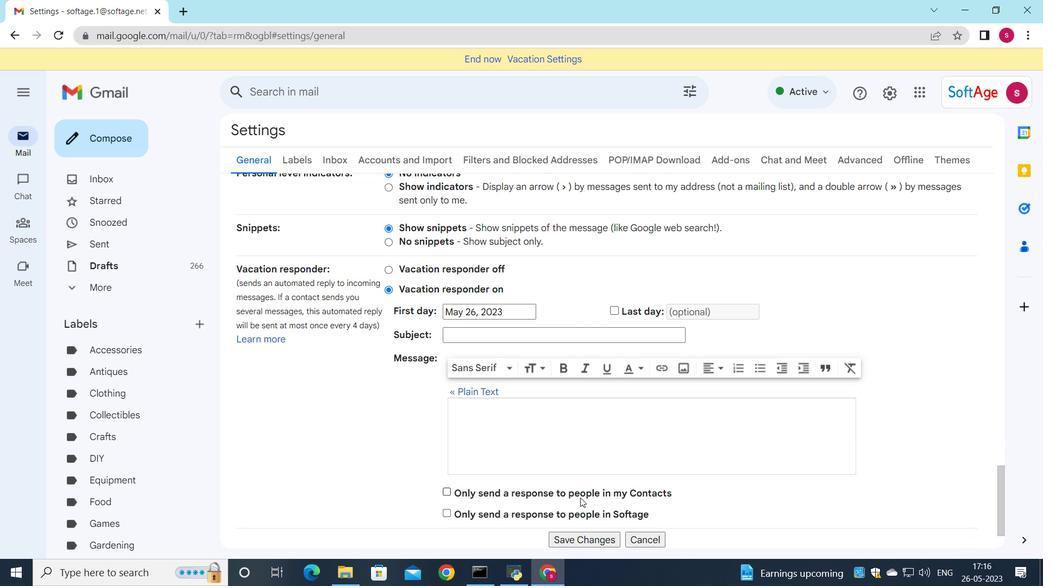 
Action: Mouse moved to (580, 498)
Screenshot: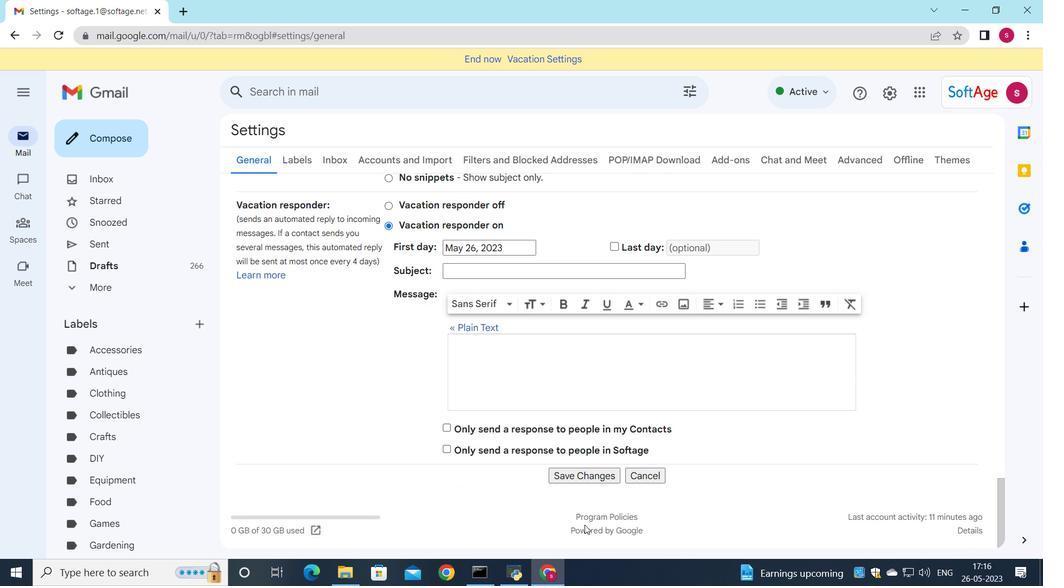 
Action: Mouse scrolled (580, 497) with delta (0, 0)
Screenshot: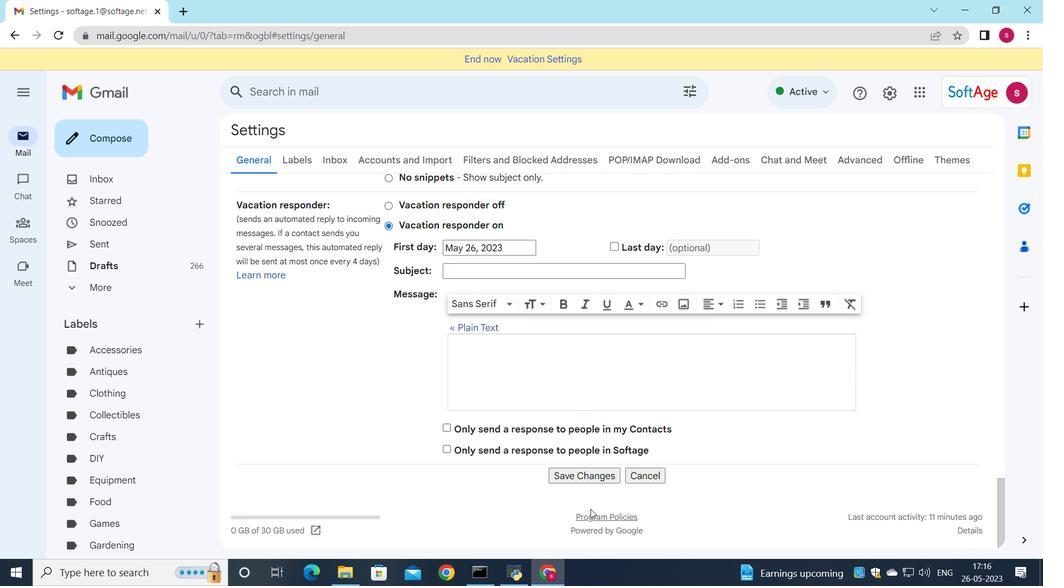 
Action: Mouse scrolled (580, 497) with delta (0, 0)
Screenshot: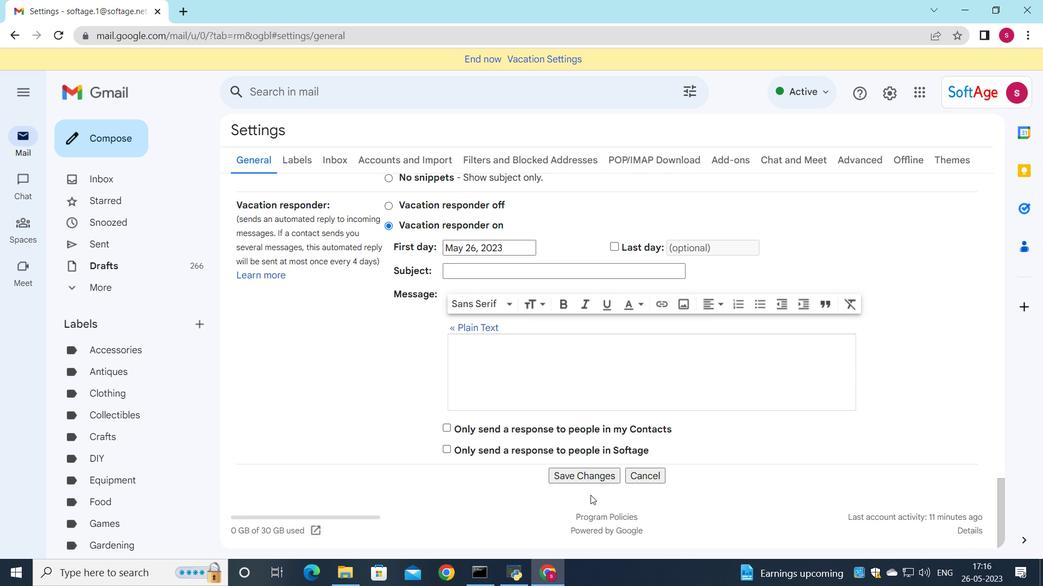 
Action: Mouse scrolled (580, 497) with delta (0, 0)
Screenshot: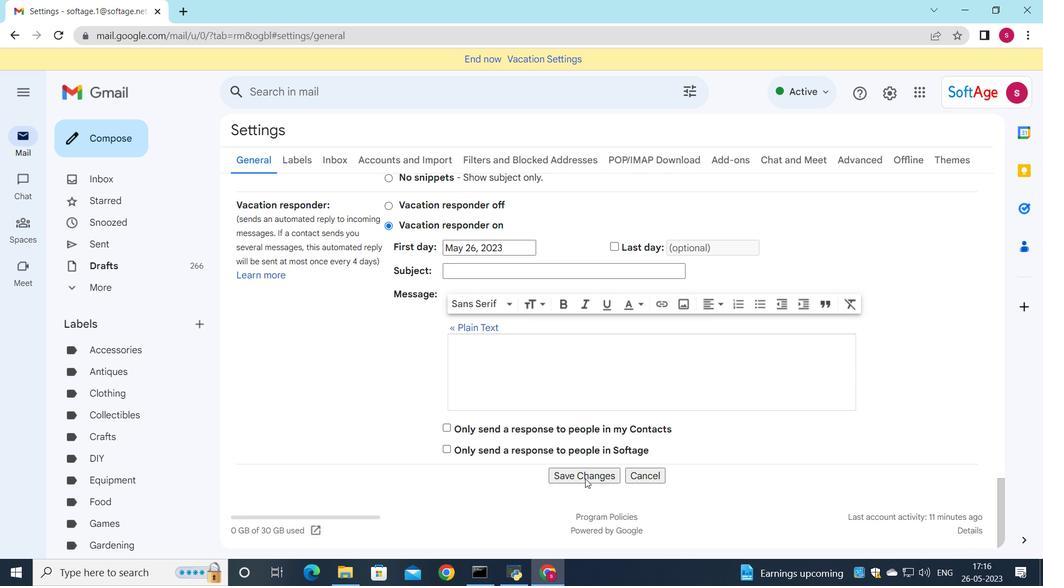 
Action: Mouse scrolled (580, 497) with delta (0, 0)
Screenshot: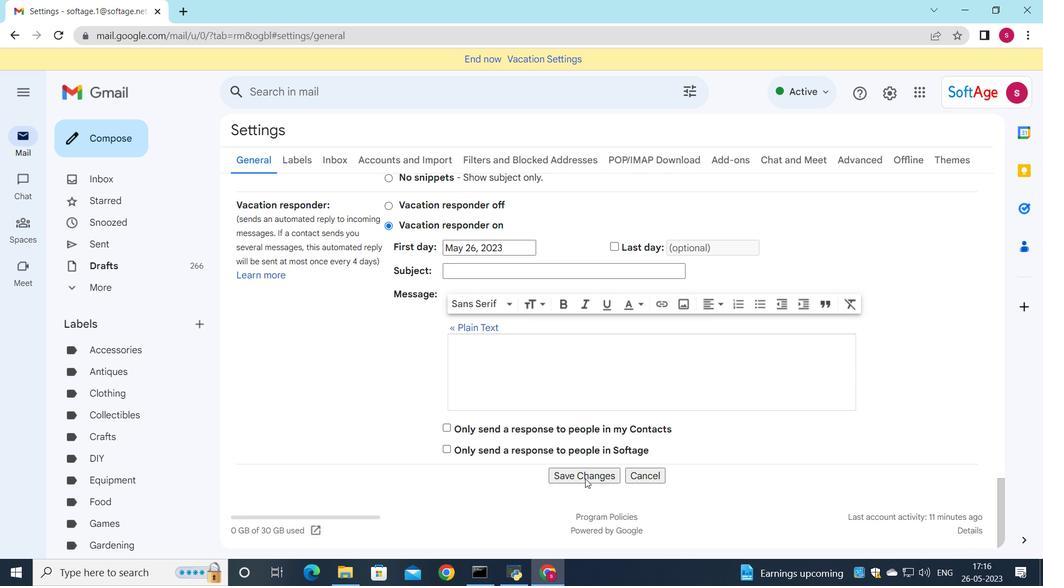 
Action: Mouse moved to (580, 471)
Screenshot: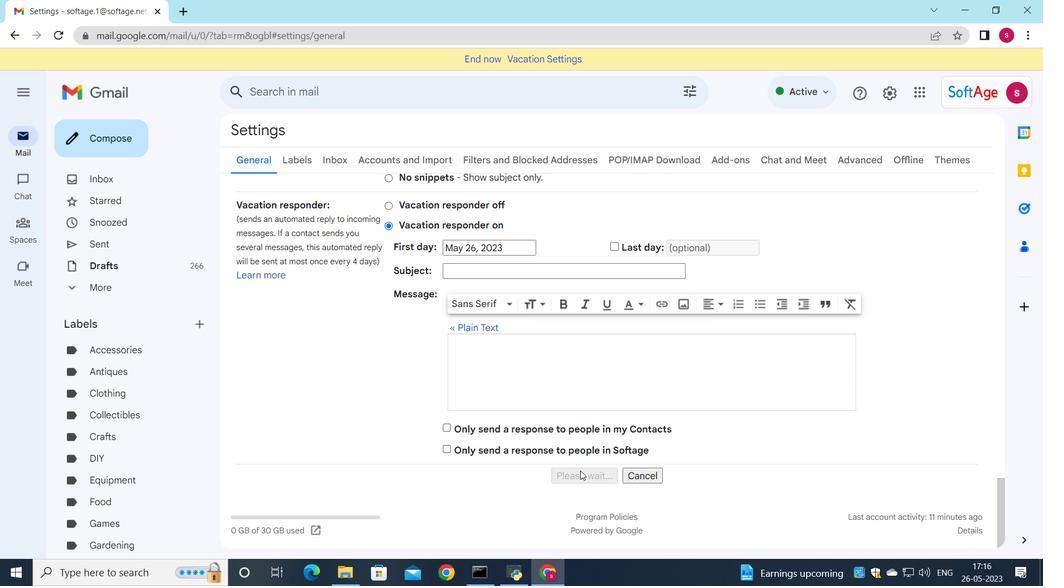 
Action: Mouse pressed left at (580, 471)
Screenshot: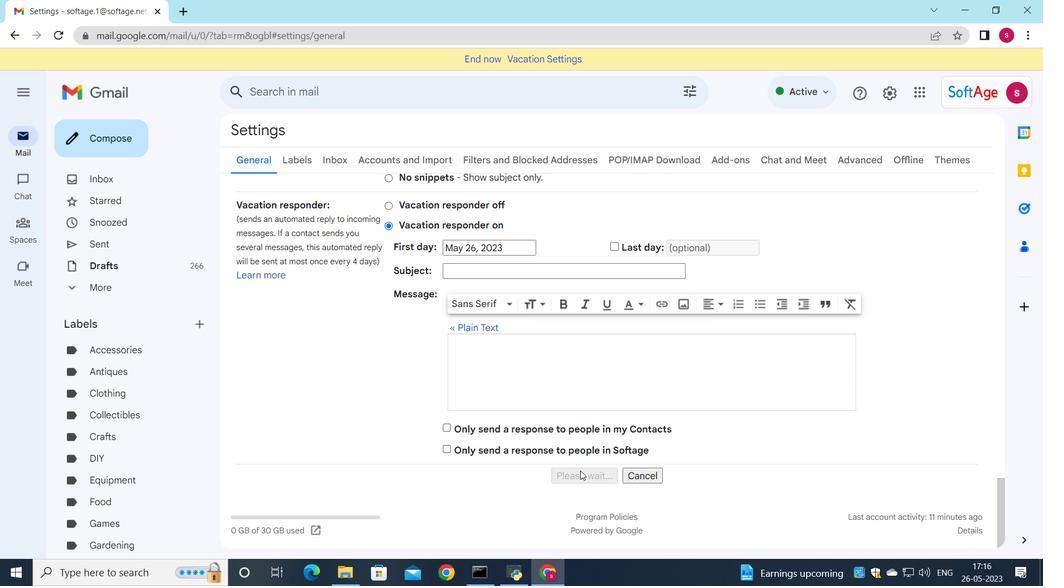 
Action: Mouse moved to (117, 138)
Screenshot: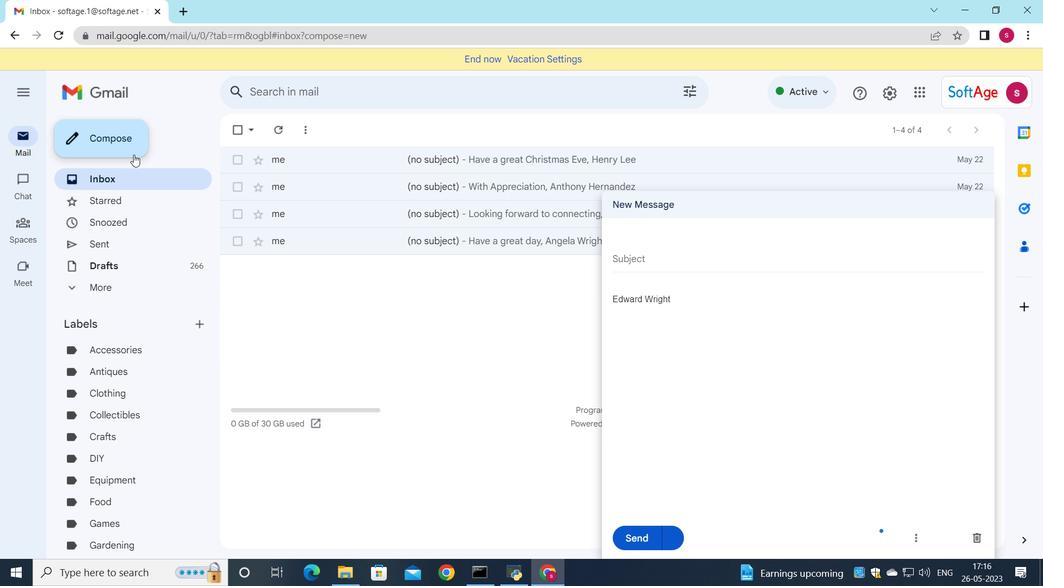 
Action: Mouse pressed left at (117, 138)
Screenshot: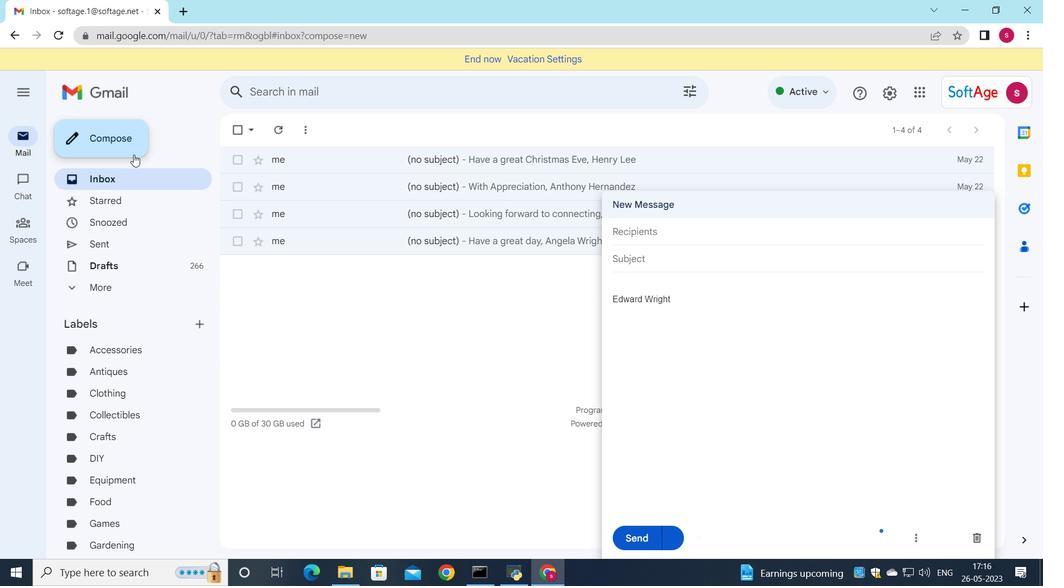 
Action: Mouse moved to (778, 247)
Screenshot: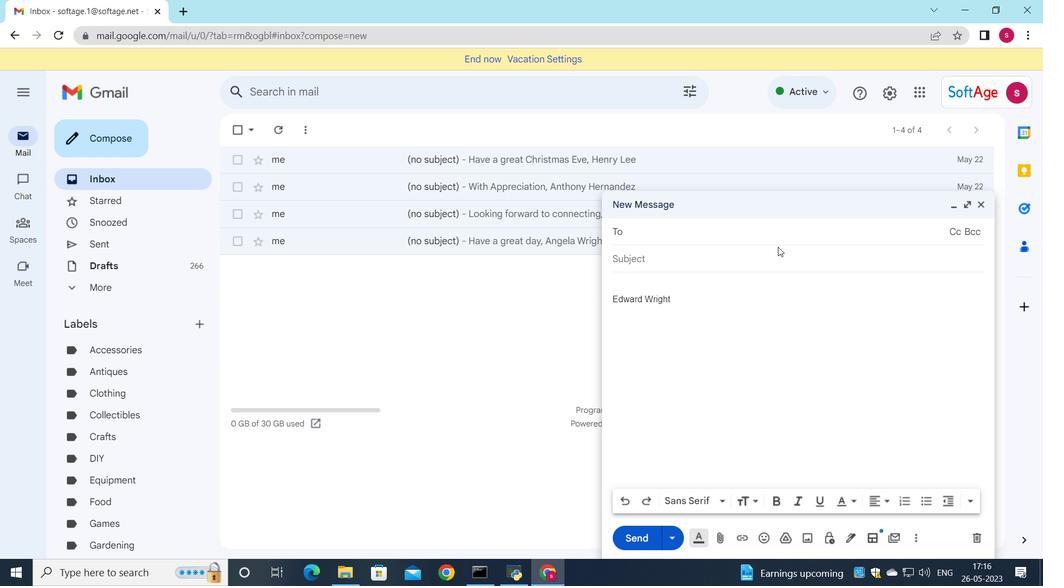 
Action: Key pressed <Key.shift>Req<Key.backspace><Key.backspace><Key.backspace>so
Screenshot: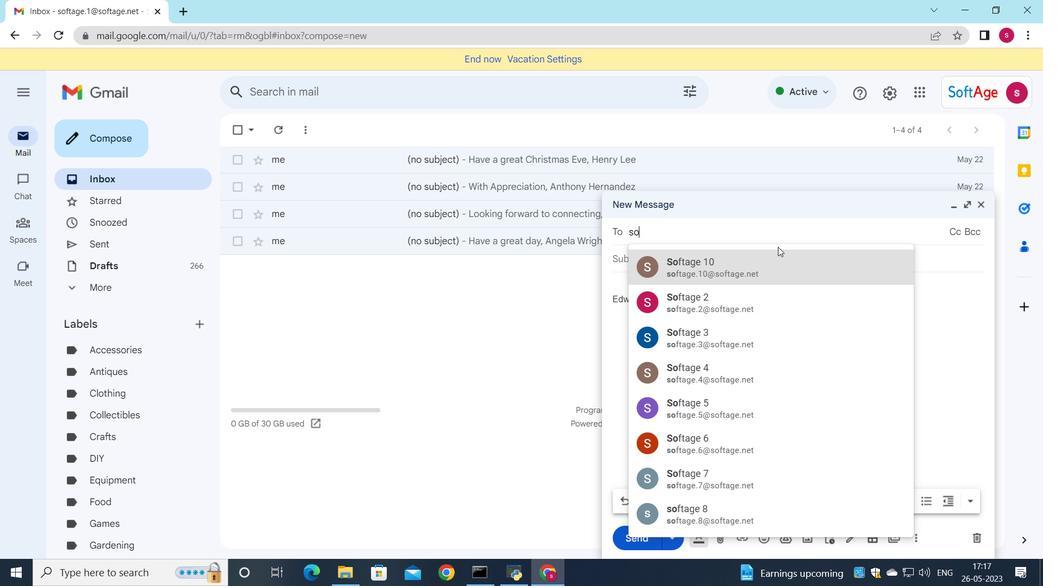 
Action: Mouse moved to (747, 366)
Screenshot: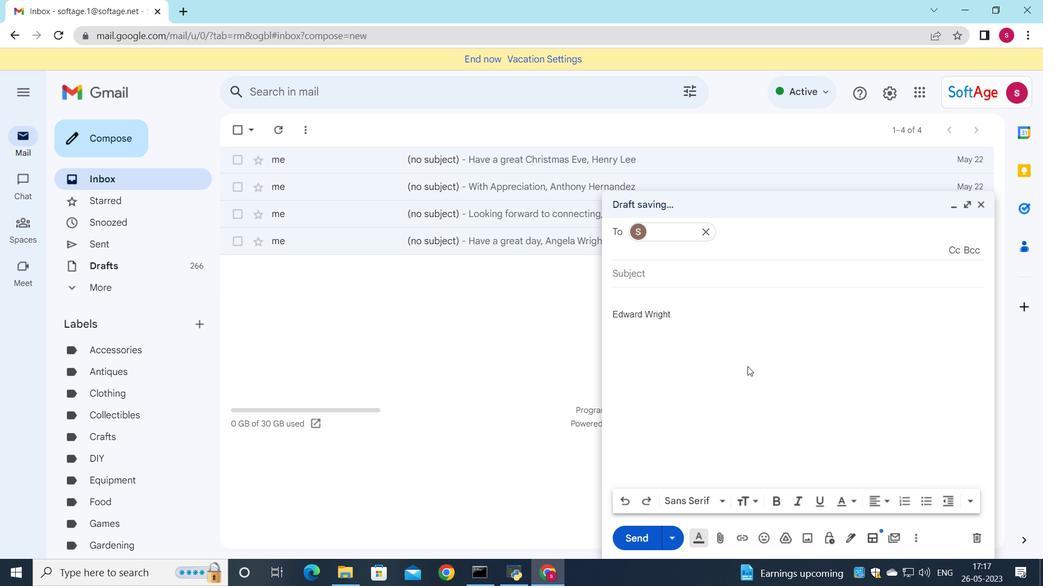 
Action: Mouse pressed left at (747, 366)
Screenshot: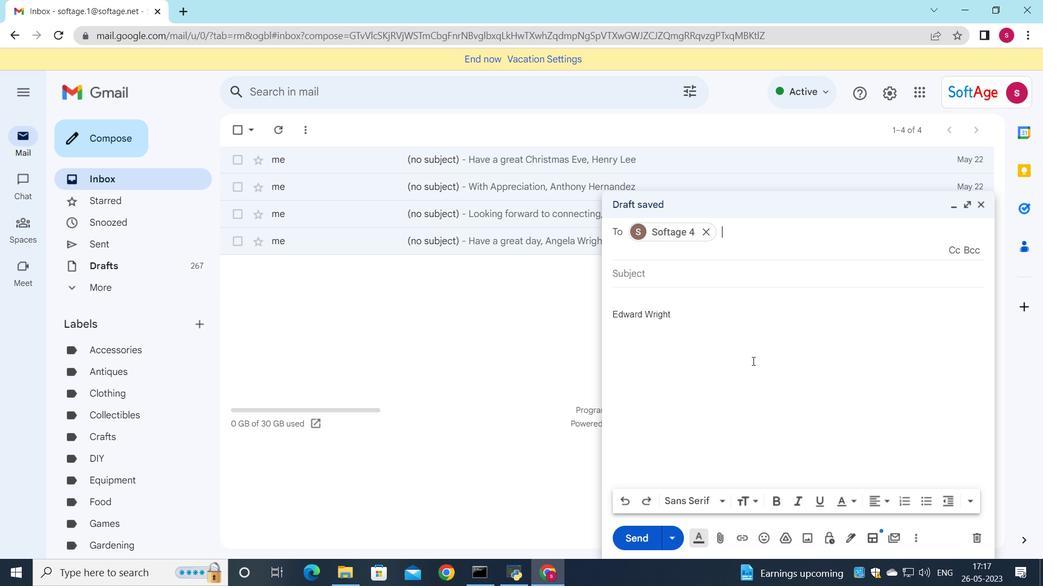 
Action: Mouse moved to (752, 361)
Screenshot: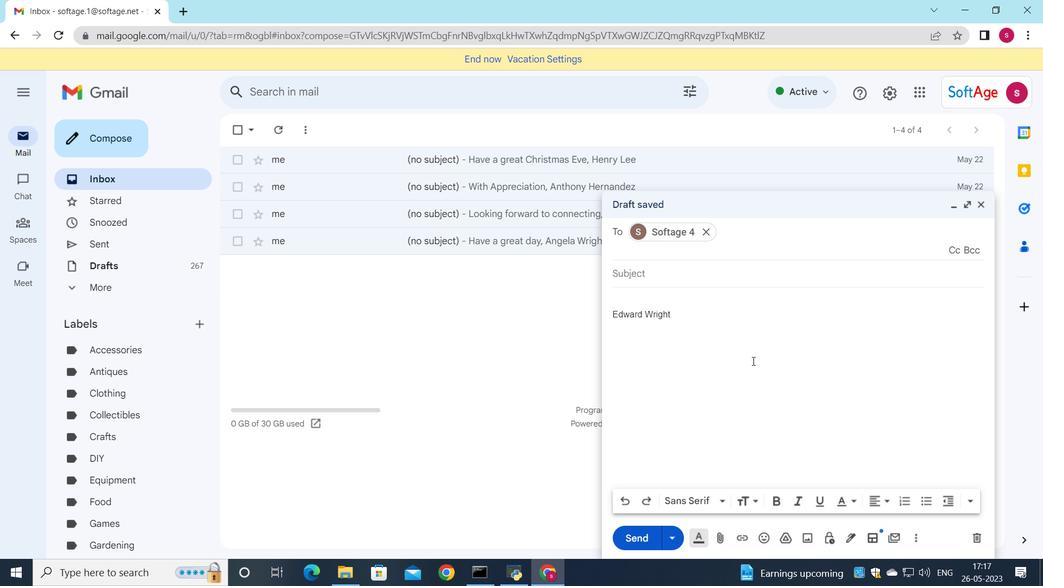 
Action: Key pressed s
Screenshot: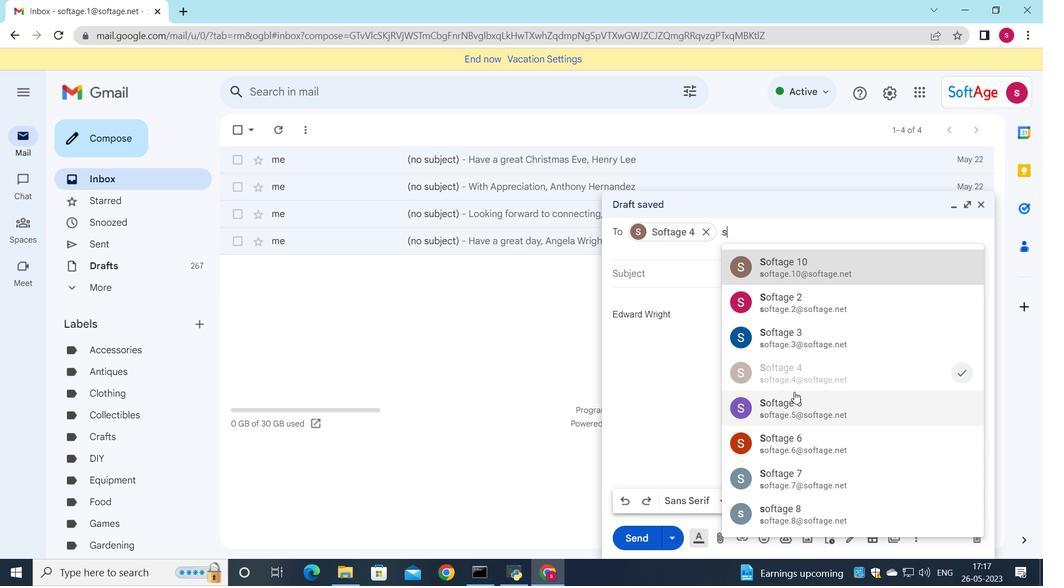 
Action: Mouse moved to (801, 408)
Screenshot: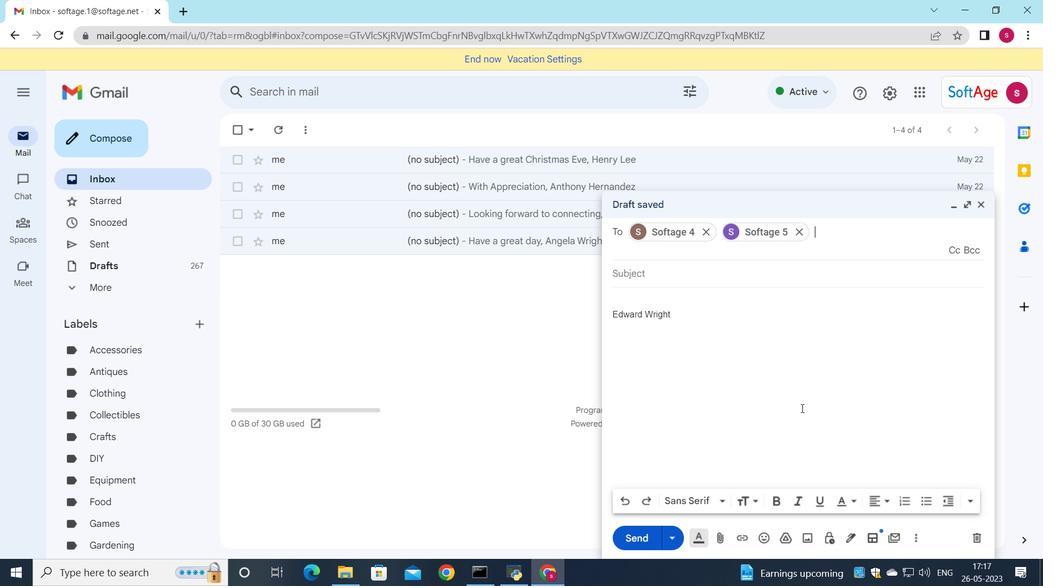 
Action: Mouse pressed left at (801, 408)
Screenshot: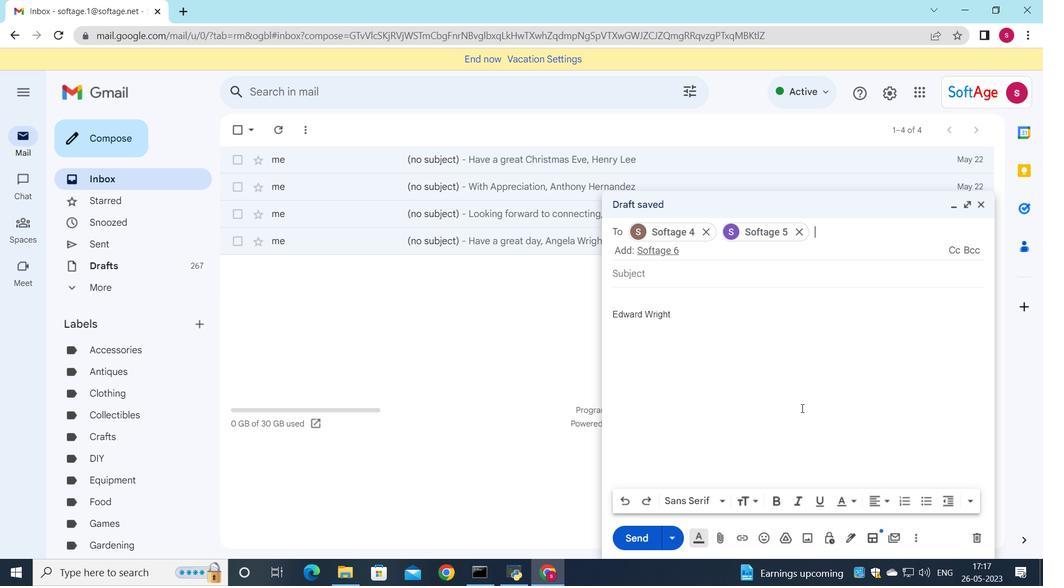 
Action: Mouse moved to (705, 286)
Screenshot: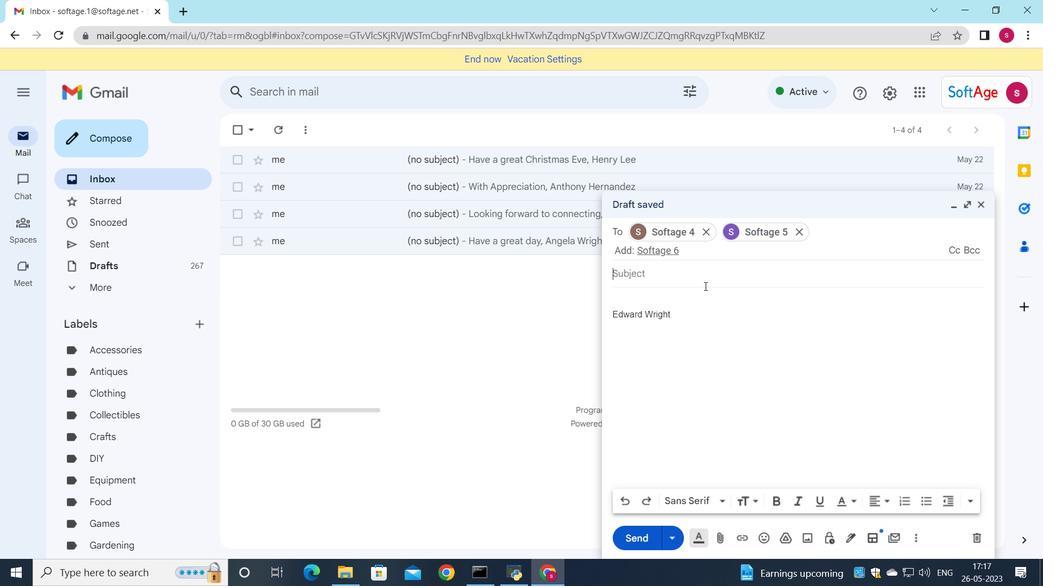 
Action: Mouse pressed left at (705, 286)
Screenshot: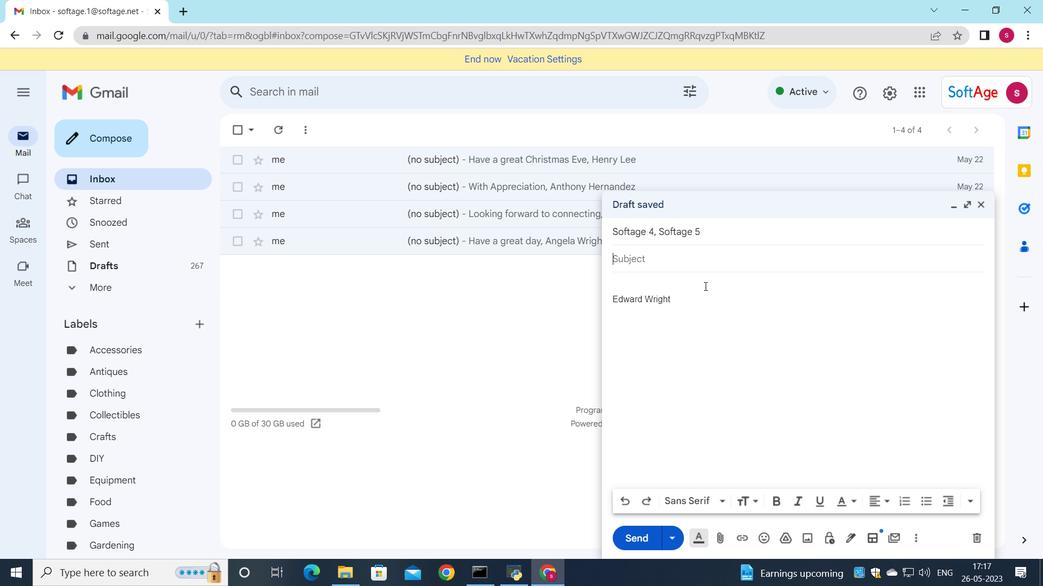 
Action: Key pressed <Key.shift>Request<Key.space>for<Key.space>pay<Key.space>raise
Screenshot: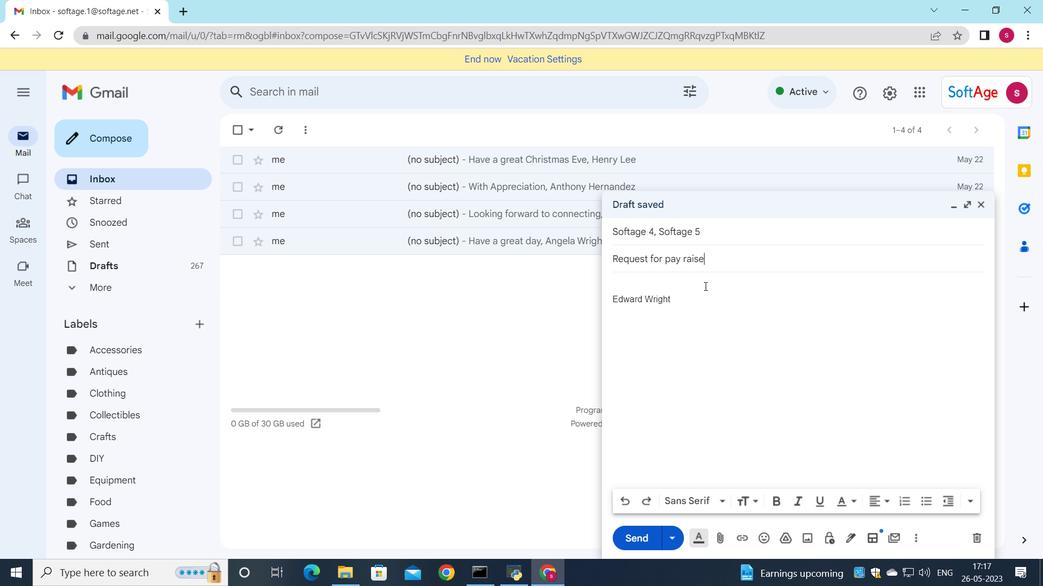 
Action: Mouse moved to (662, 282)
Screenshot: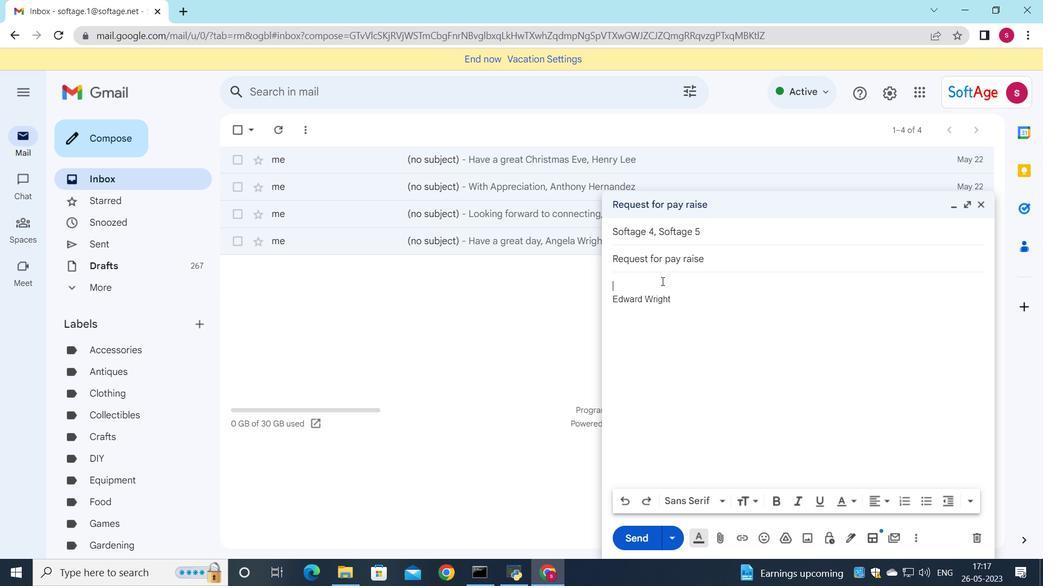 
Action: Mouse pressed left at (662, 282)
Screenshot: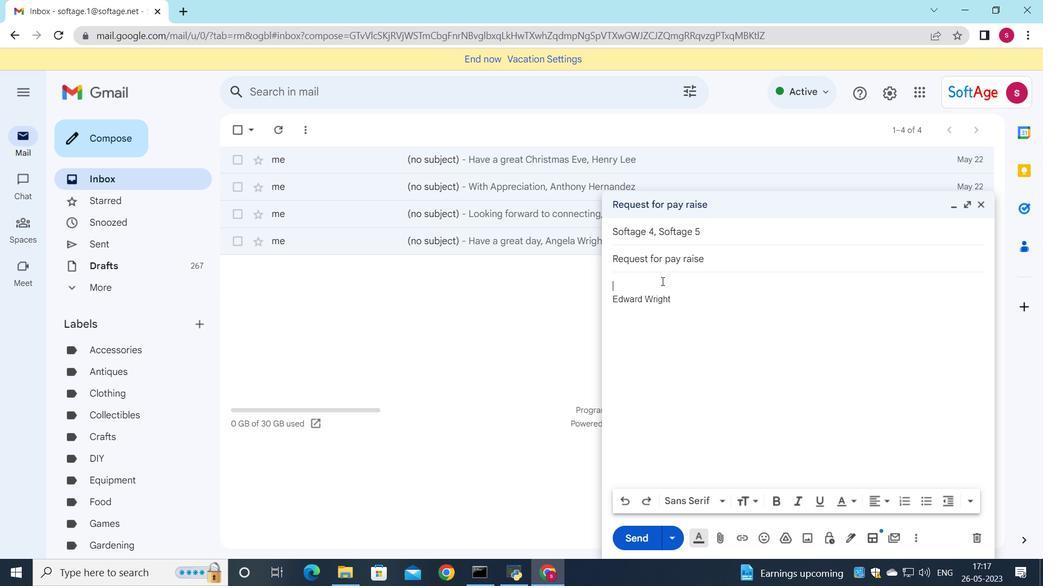 
Action: Key pressed <Key.shift>I<Key.space>appreciate<Key.space>your<Key.space>patience<Key.space>and<Key.space>undestanding<Key.space>this<Key.space>n<Key.backspace>matter
Screenshot: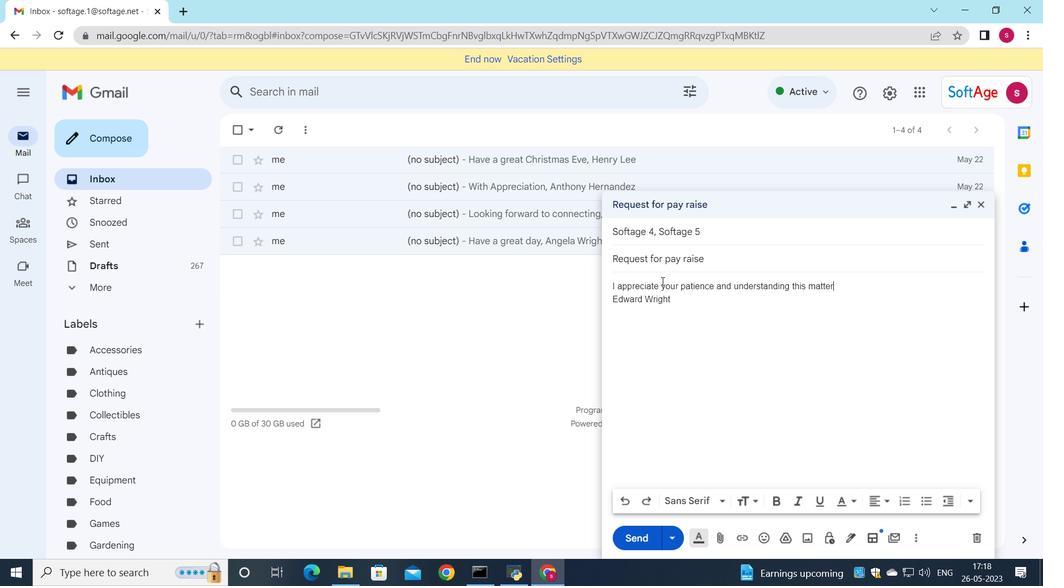 
Action: Mouse moved to (697, 295)
Screenshot: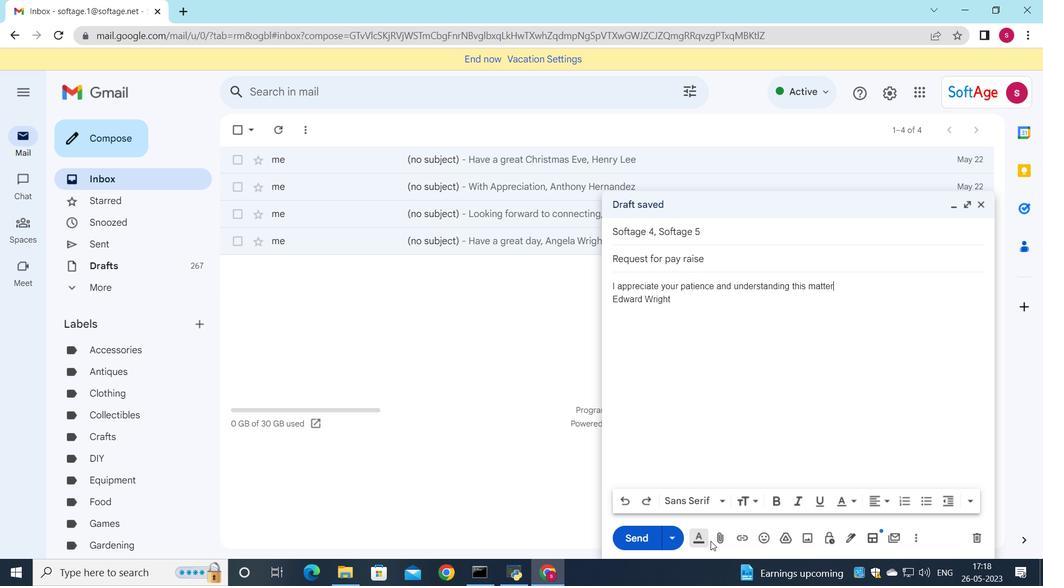 
Action: Mouse scrolled (697, 295) with delta (0, 0)
Screenshot: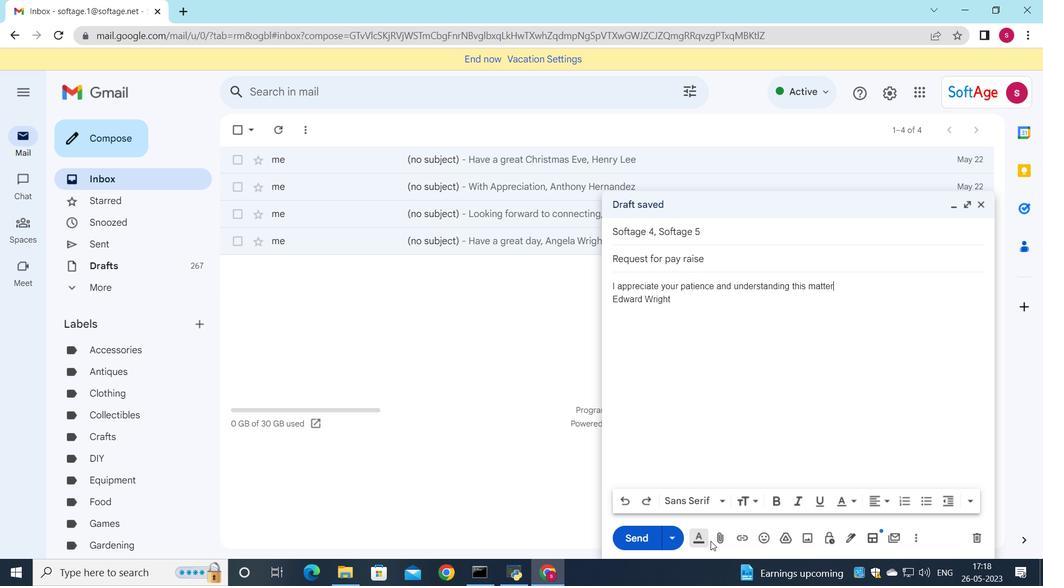 
Action: Mouse moved to (718, 503)
Screenshot: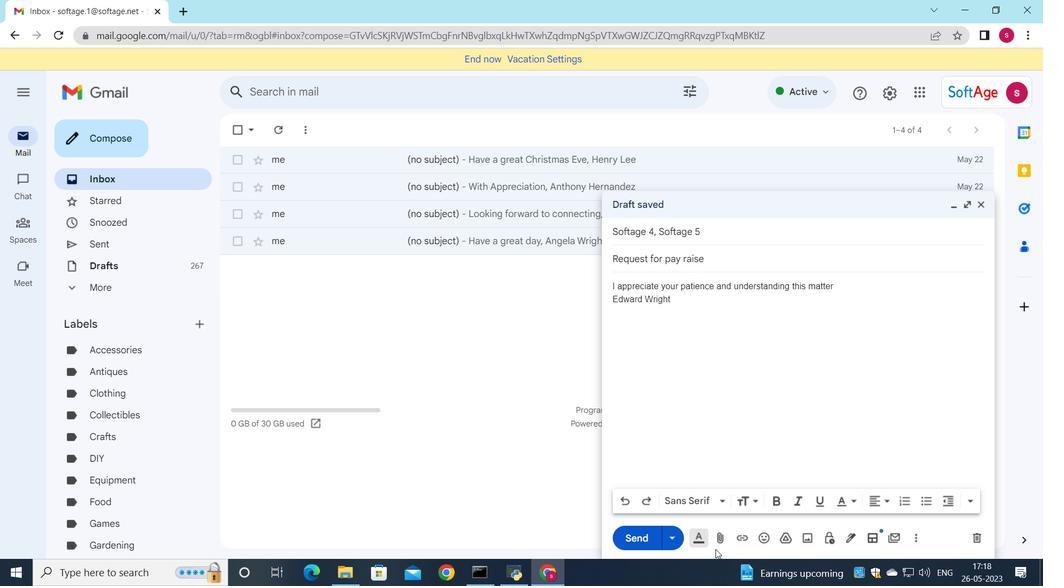 
Action: Mouse scrolled (706, 344) with delta (0, 0)
Screenshot: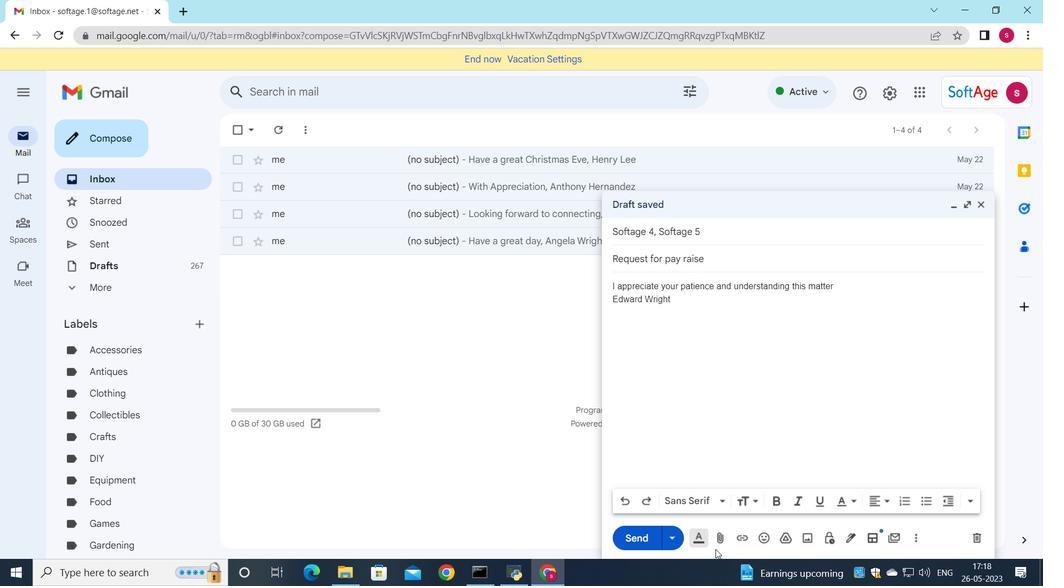 
Action: Mouse moved to (715, 527)
Screenshot: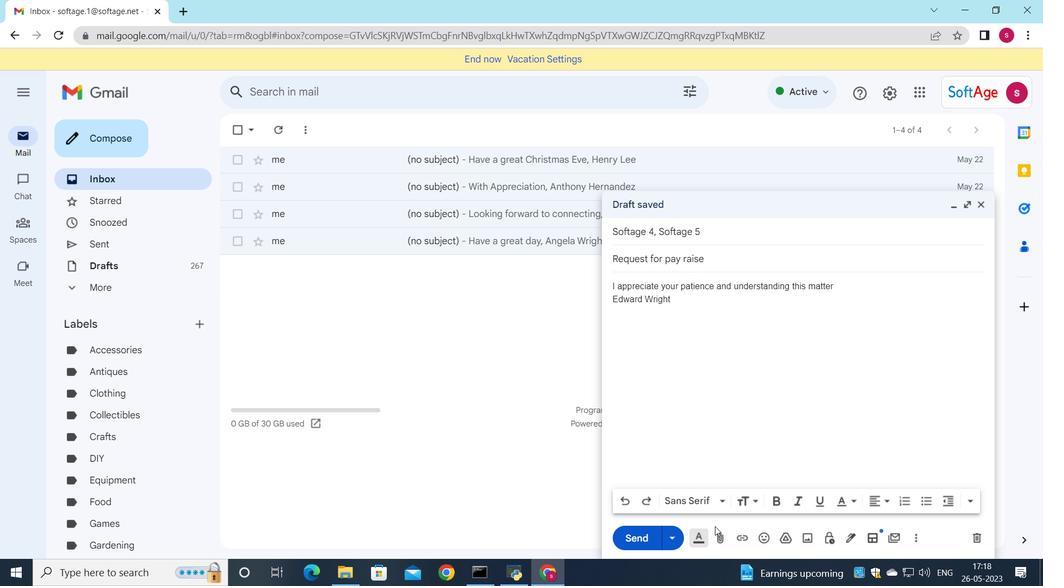 
Action: Mouse pressed left at (715, 527)
Screenshot: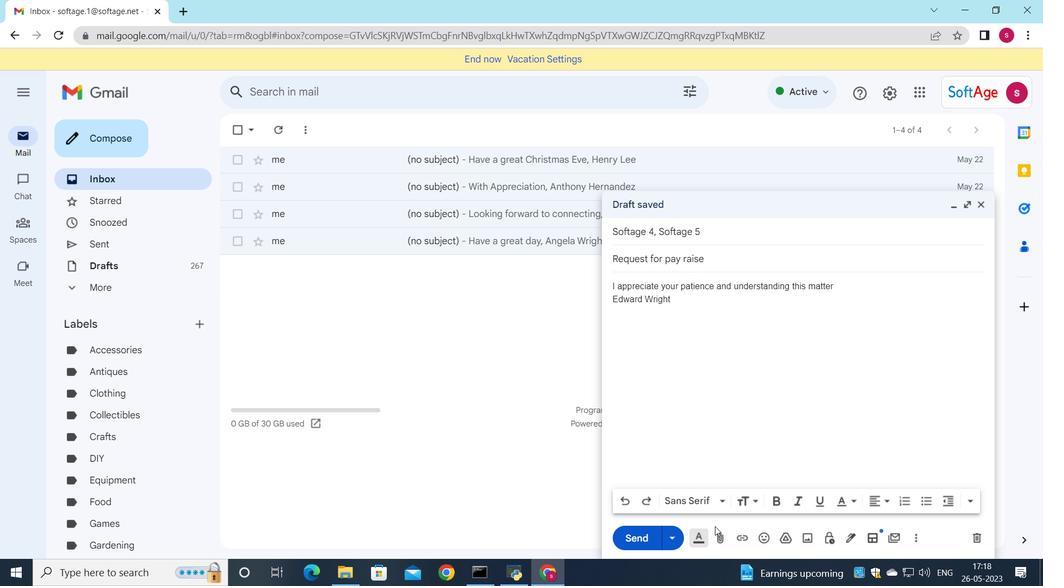 
Action: Mouse moved to (718, 541)
Screenshot: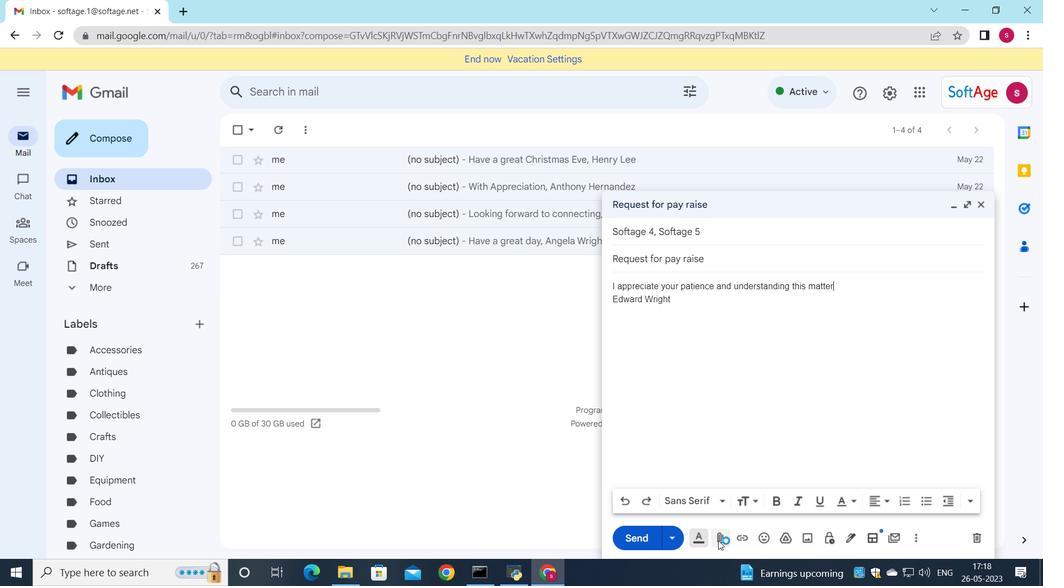
Action: Mouse pressed left at (718, 541)
Screenshot: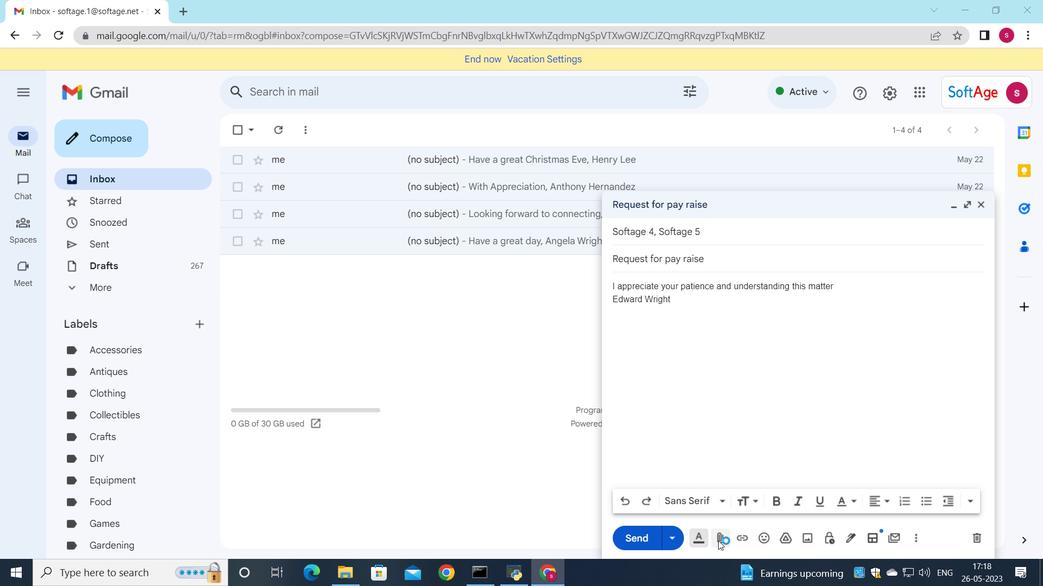 
Action: Mouse moved to (229, 96)
Screenshot: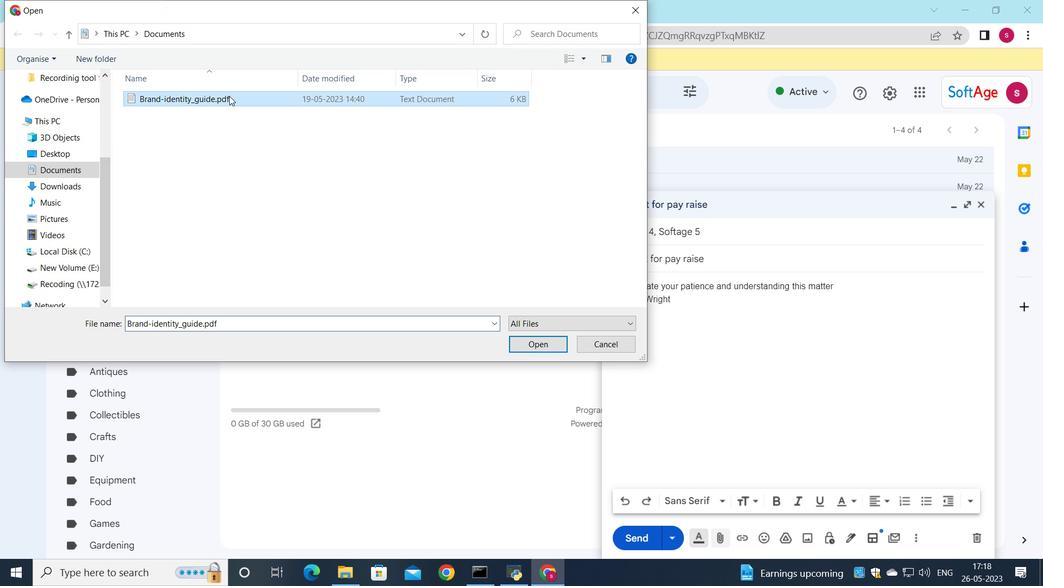 
Action: Mouse pressed left at (229, 96)
Screenshot: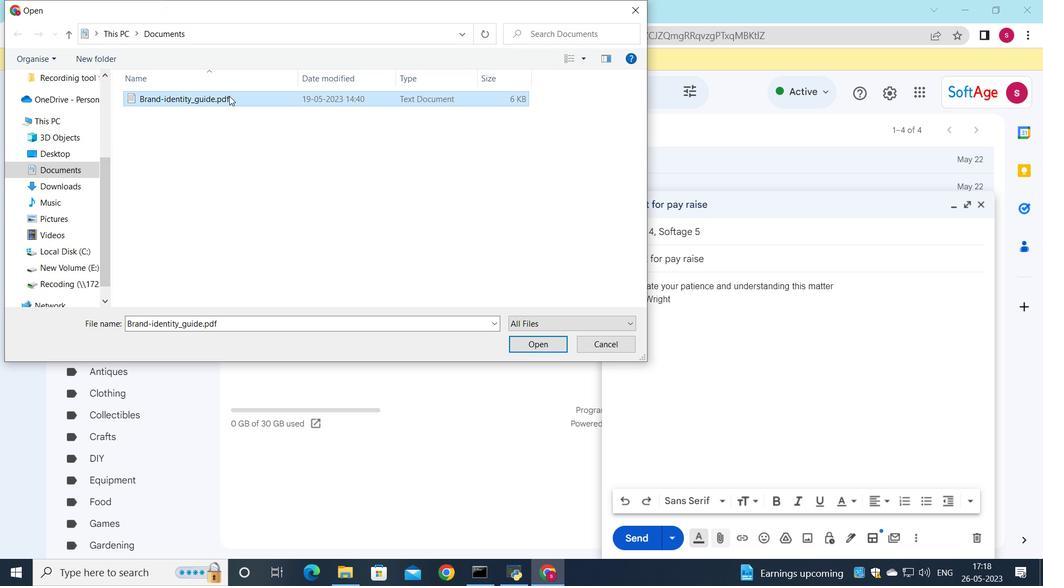 
Action: Mouse moved to (230, 98)
Screenshot: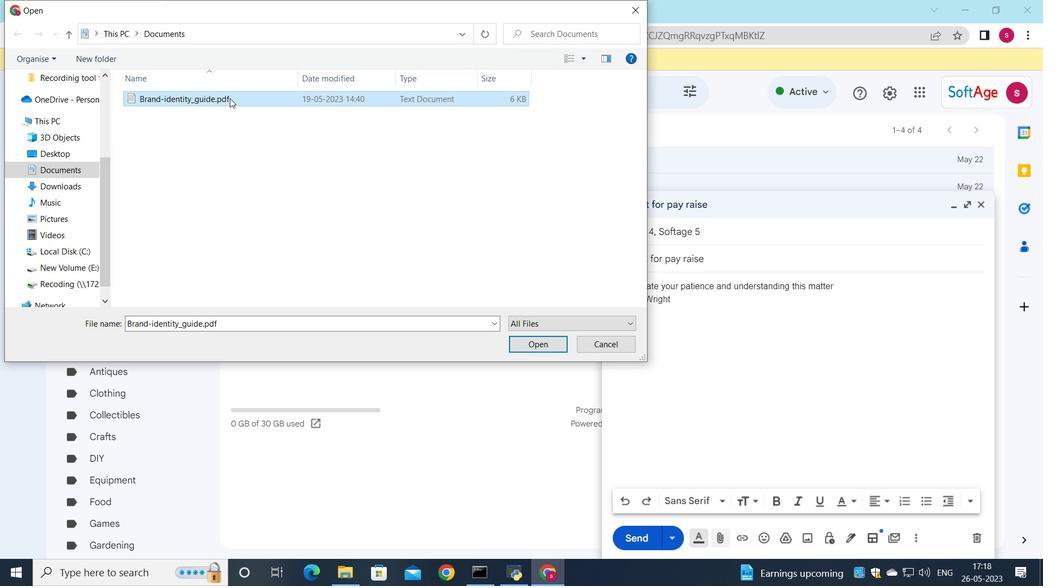 
Action: Mouse pressed left at (230, 98)
Screenshot: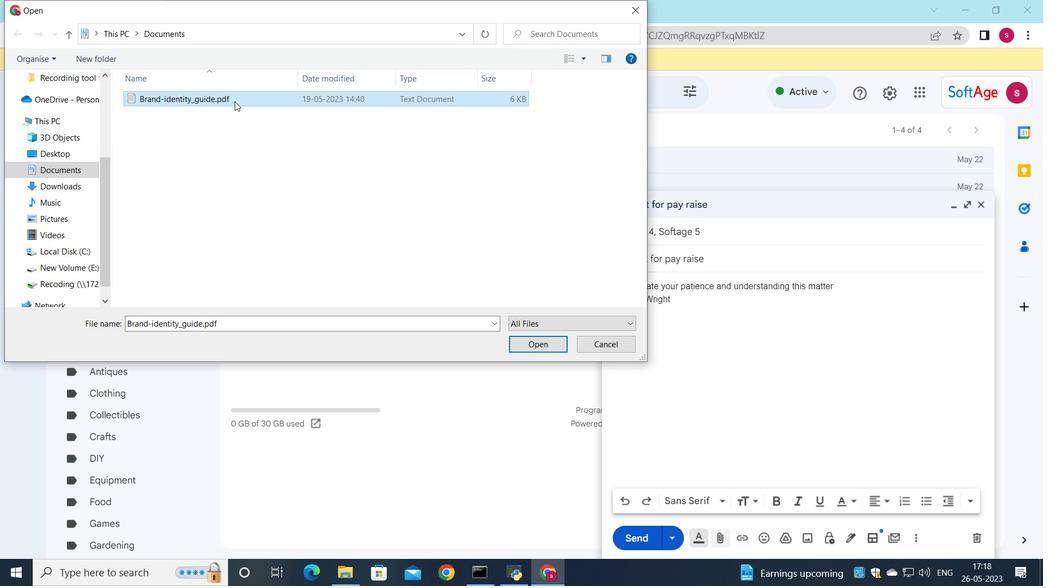 
Action: Mouse moved to (420, 255)
Screenshot: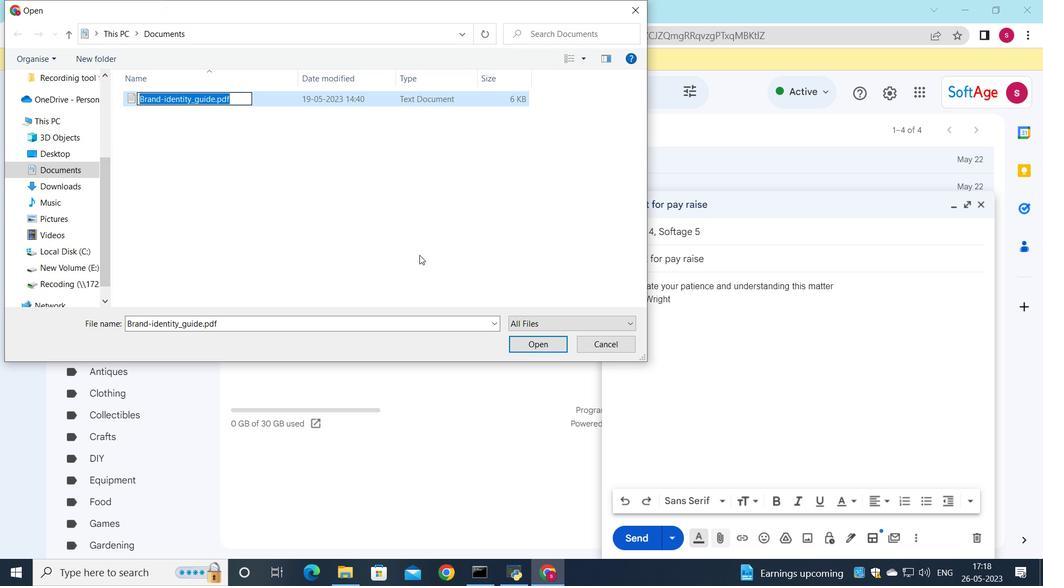 
Action: Key pressed <Key.shift><Key.shift><Key.shift><Key.shift><Key.shift><Key.shift>Partnership<Key.shift><Key.shift><Key.shift><Key.shift><Key.shift><Key.shift><Key.shift><Key.shift>_contract.docx
Screenshot: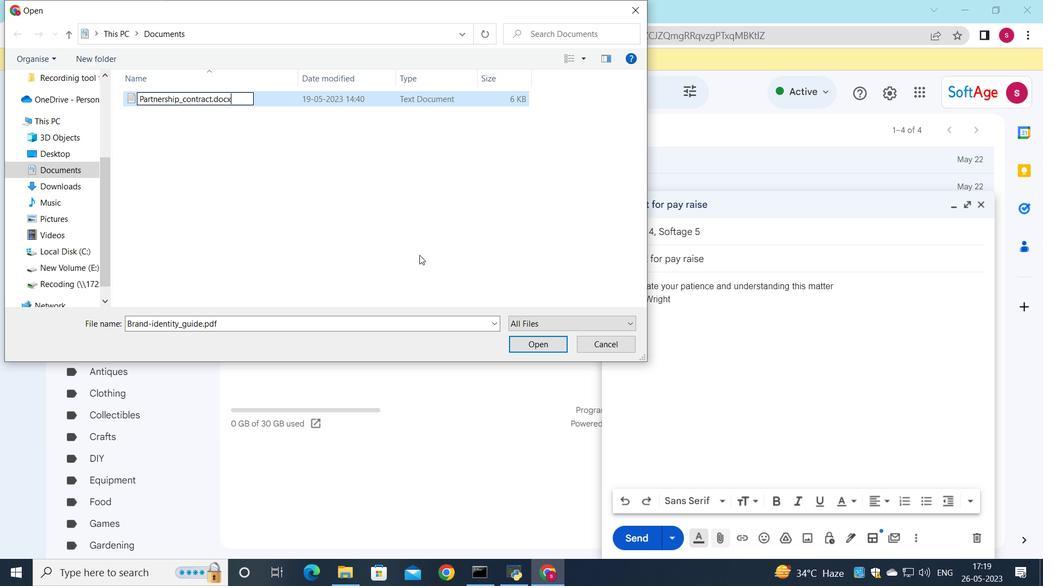 
Action: Mouse moved to (330, 98)
Screenshot: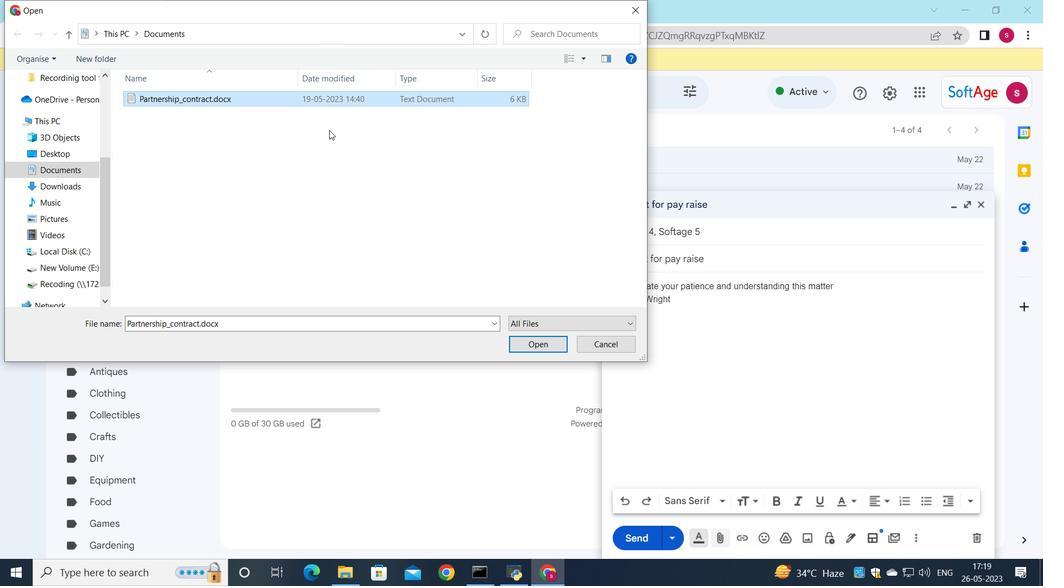 
Action: Mouse pressed left at (330, 98)
Screenshot: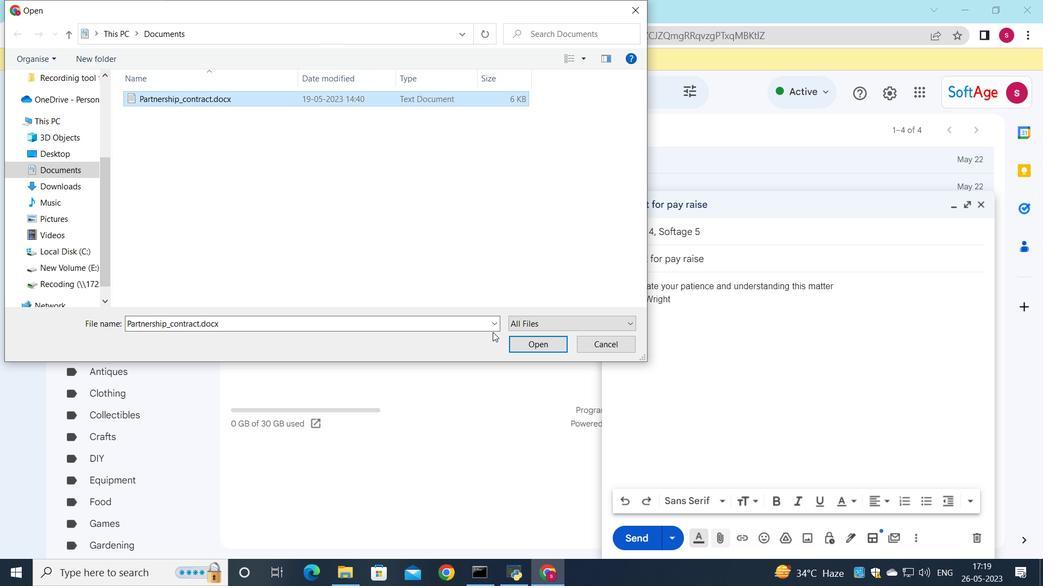 
Action: Mouse moved to (533, 353)
Screenshot: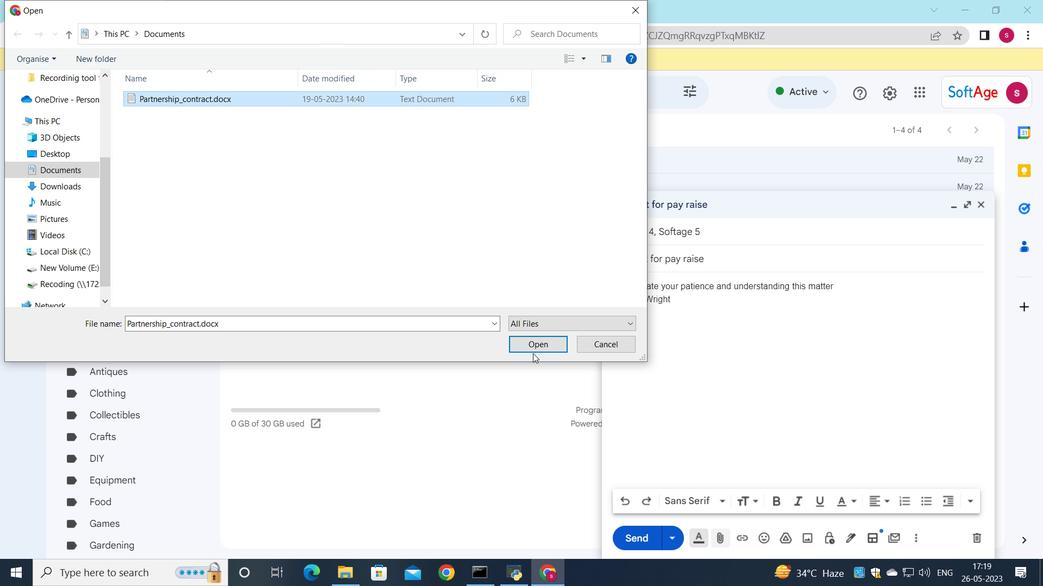 
Action: Mouse pressed left at (533, 353)
Screenshot: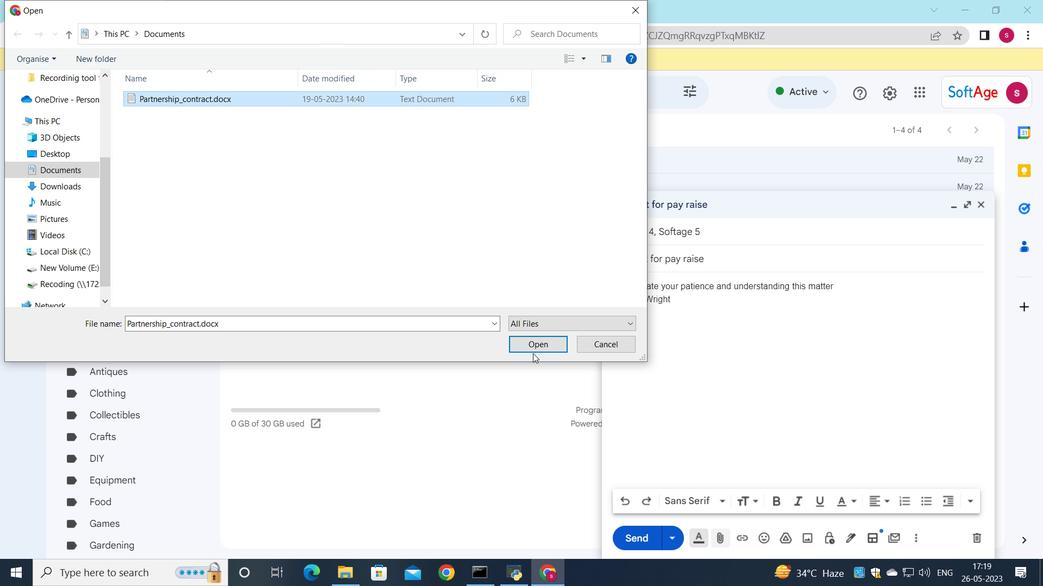 
Action: Mouse moved to (534, 349)
Screenshot: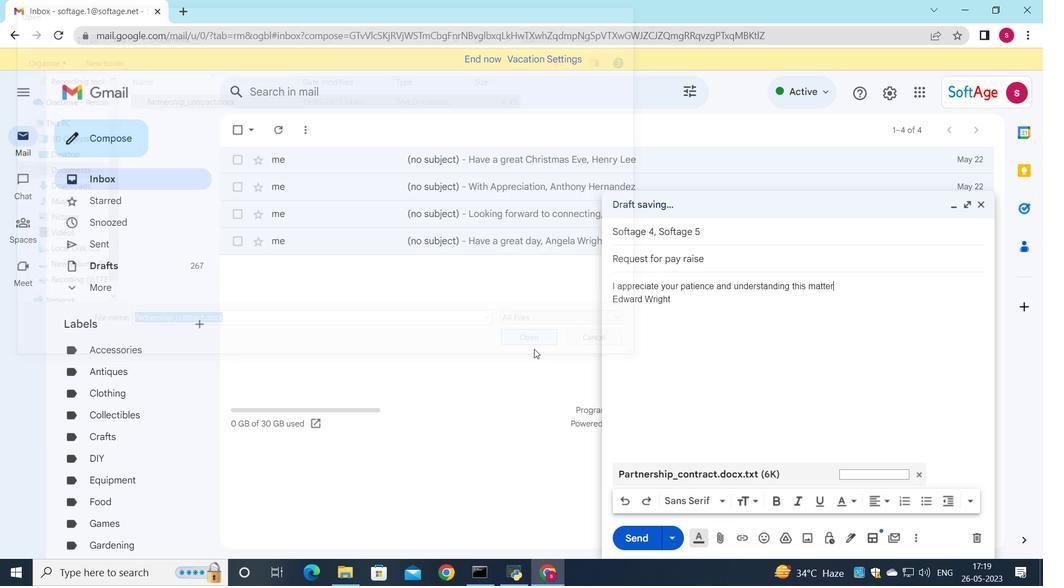 
Action: Mouse pressed left at (534, 349)
Screenshot: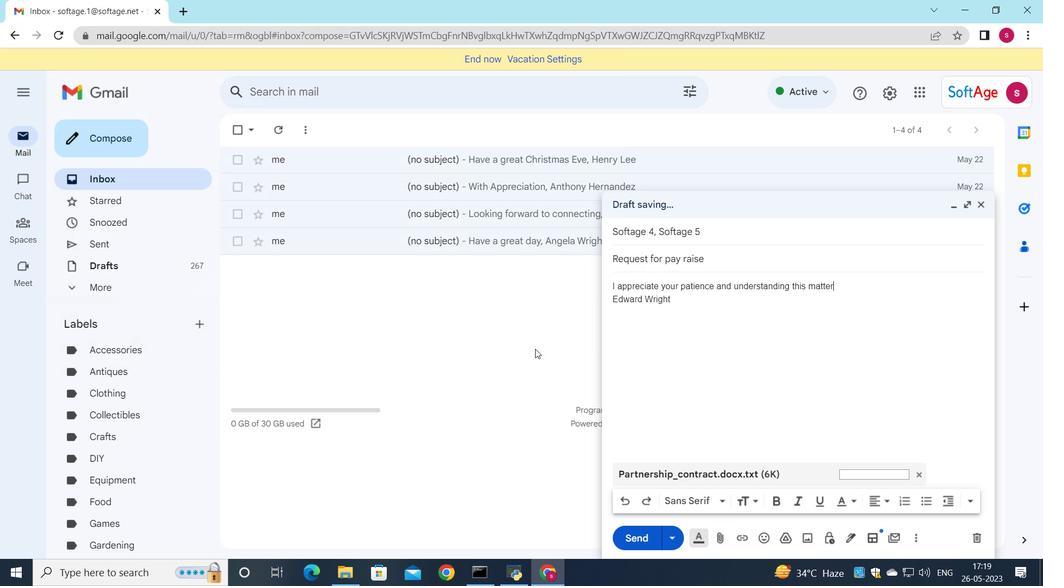 
Action: Mouse moved to (636, 543)
Screenshot: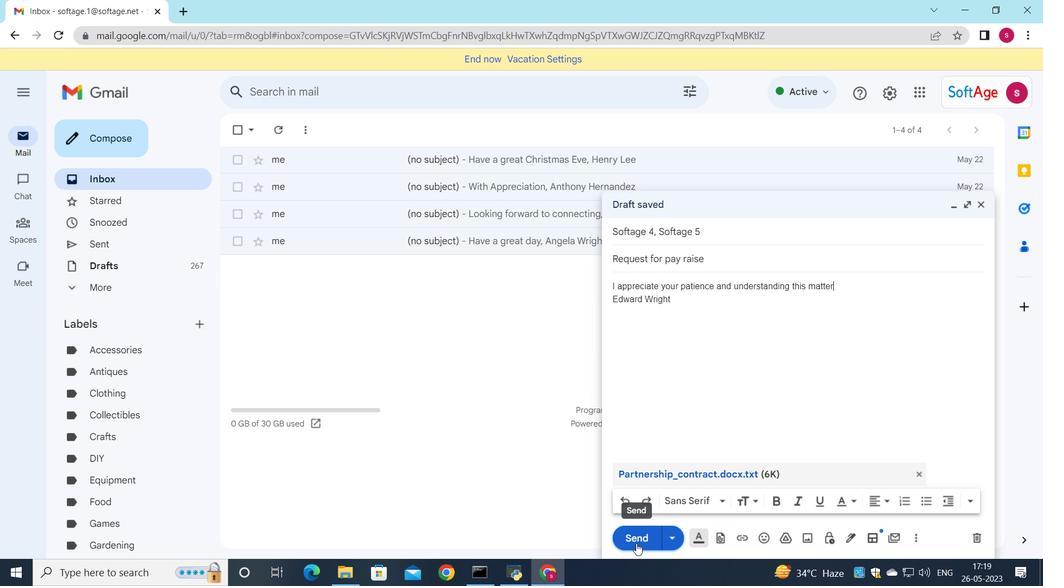 
Action: Mouse pressed left at (636, 543)
Screenshot: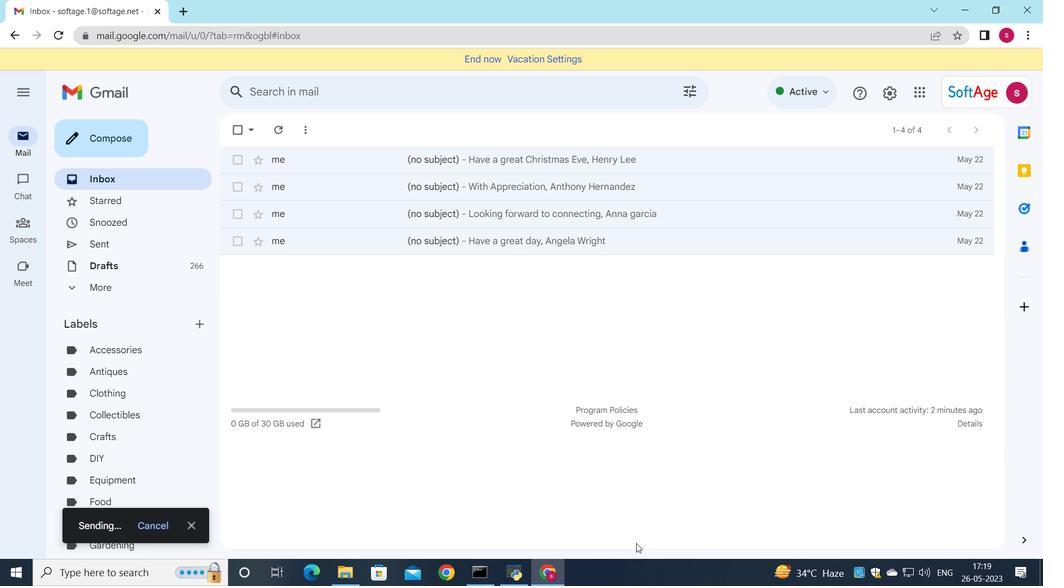 
Action: Mouse moved to (146, 239)
Screenshot: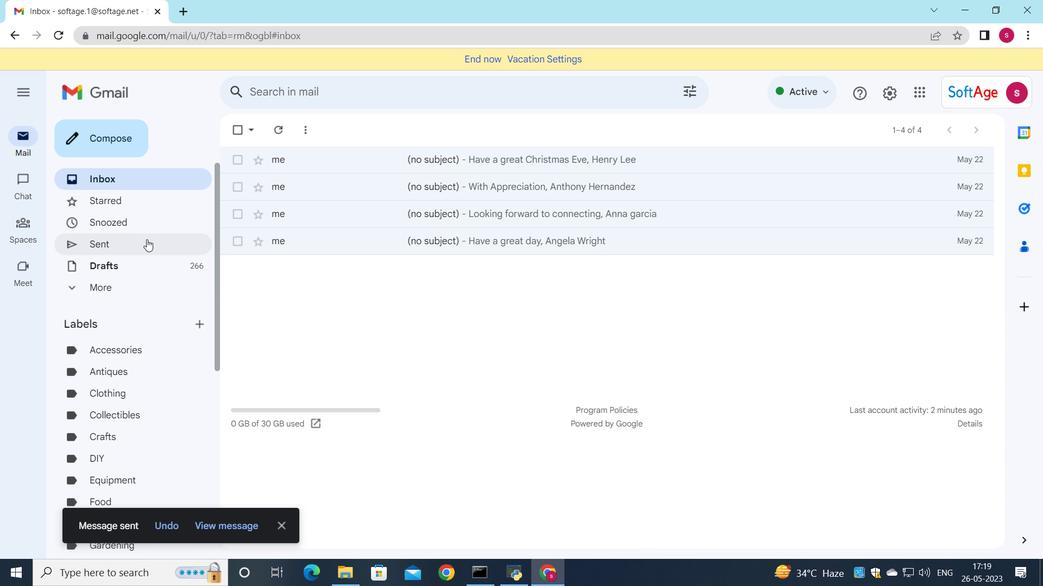 
Action: Mouse pressed left at (146, 239)
Screenshot: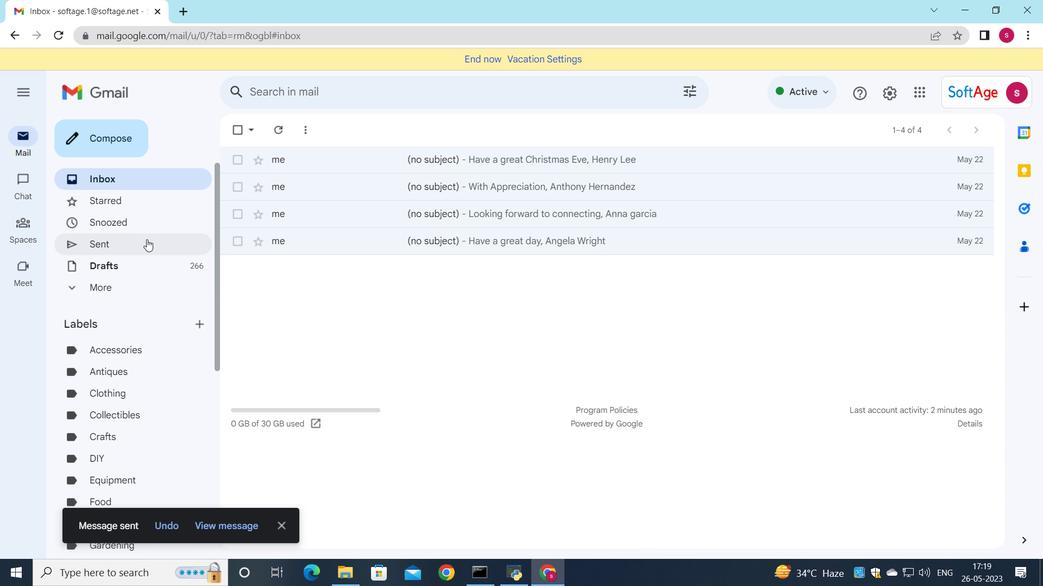 
Action: Mouse moved to (553, 209)
Screenshot: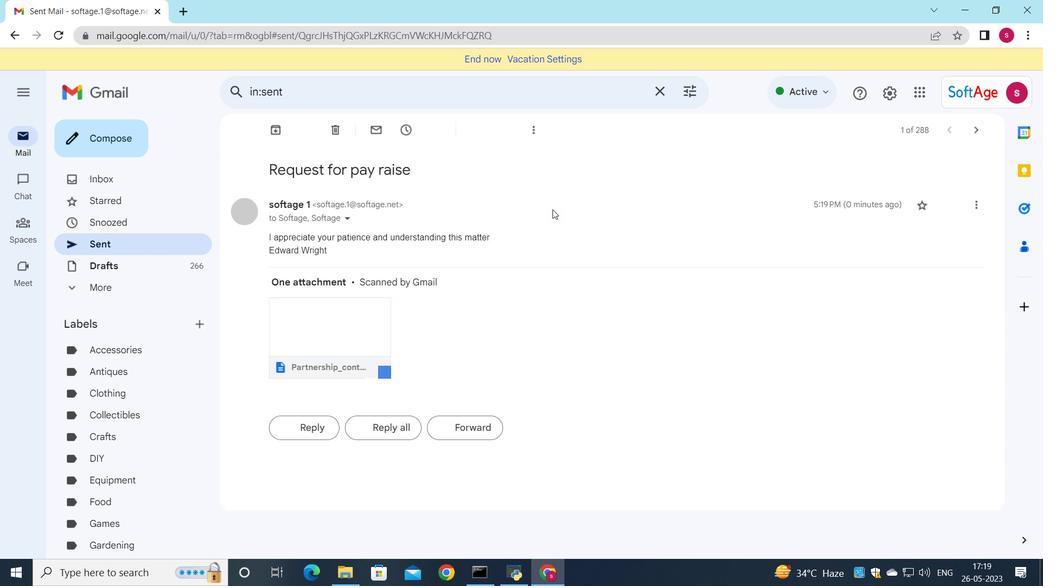 
Action: Mouse pressed left at (553, 209)
Screenshot: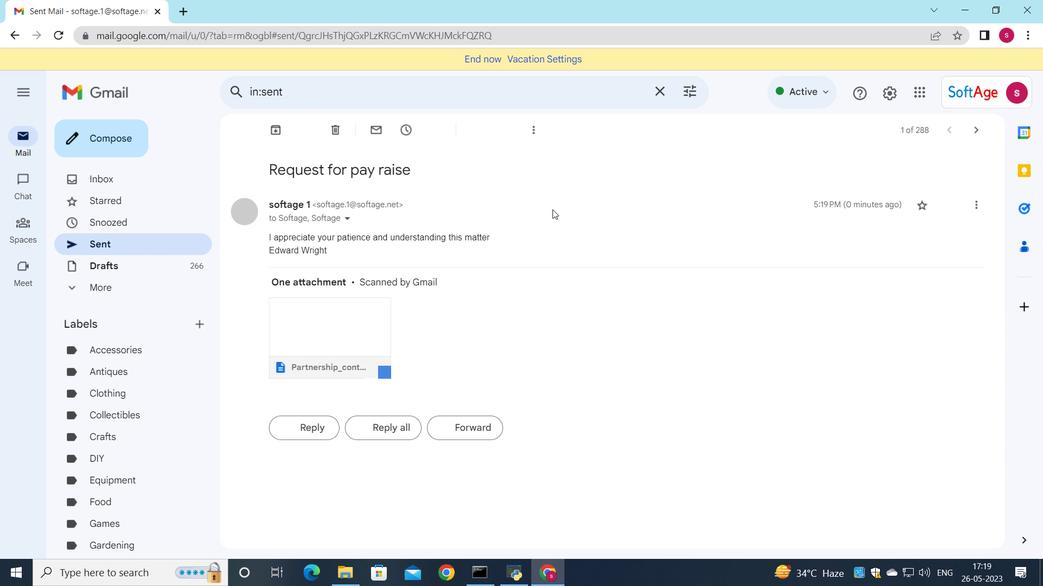 
Action: Mouse moved to (647, 164)
Screenshot: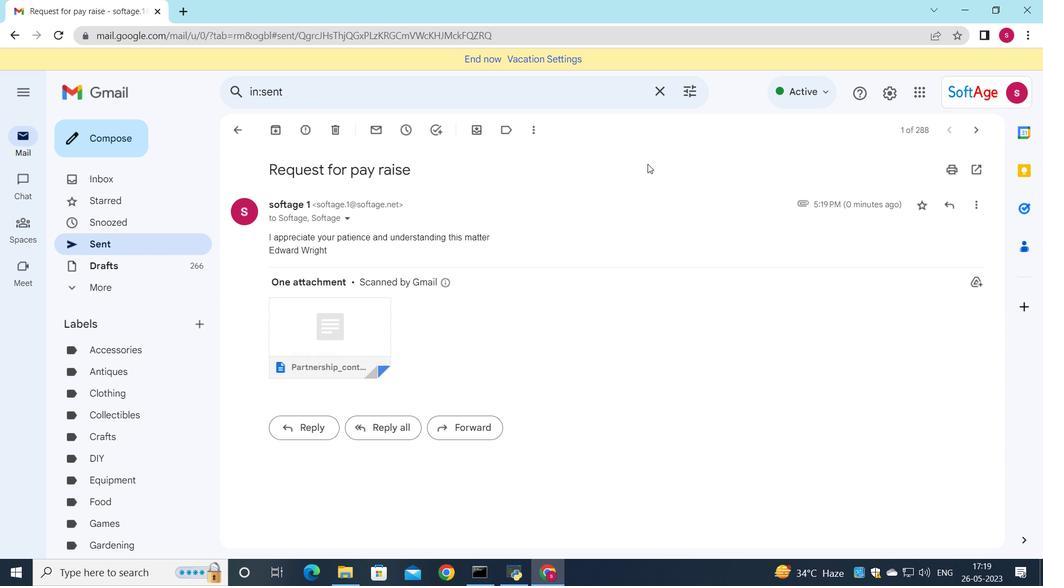 
